 Task: Compose an email with the signature Leonardo Martinez with the subject Request for feedback on a workplace policy and the message Please let me know if there are any changes to the project schedule. from softage.3@softage.net to softage.9@softage.net with an attached audio file Audio_essay.mp3 Undo the message, redo the message and add the line (Thank you) Send the email. Finally, move the email from Sent Items to the label Purchase orders
Action: Mouse moved to (72, 114)
Screenshot: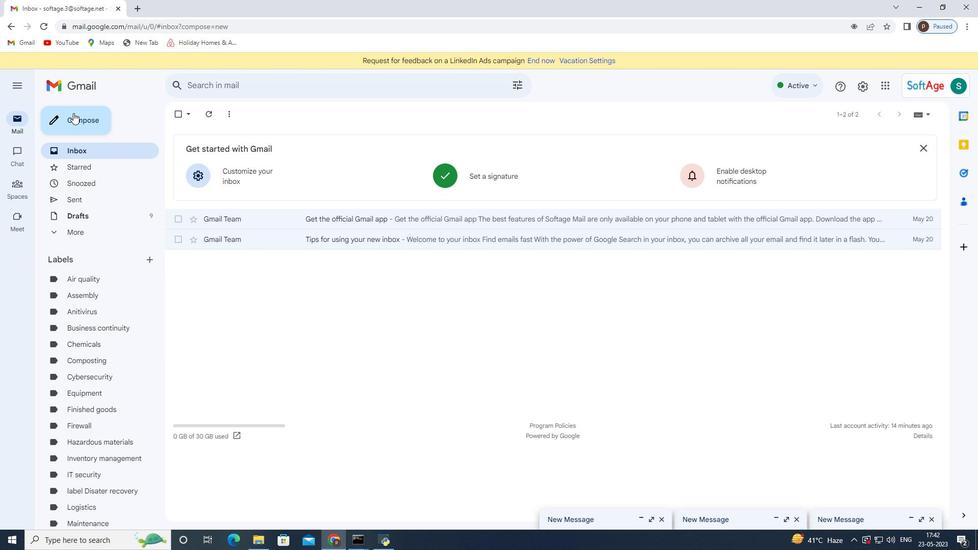 
Action: Mouse pressed left at (72, 114)
Screenshot: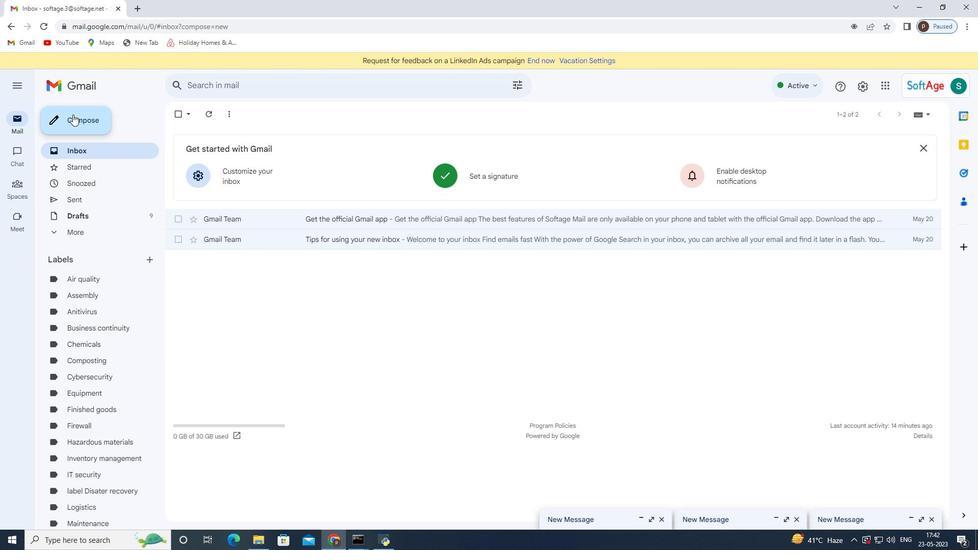 
Action: Mouse moved to (421, 514)
Screenshot: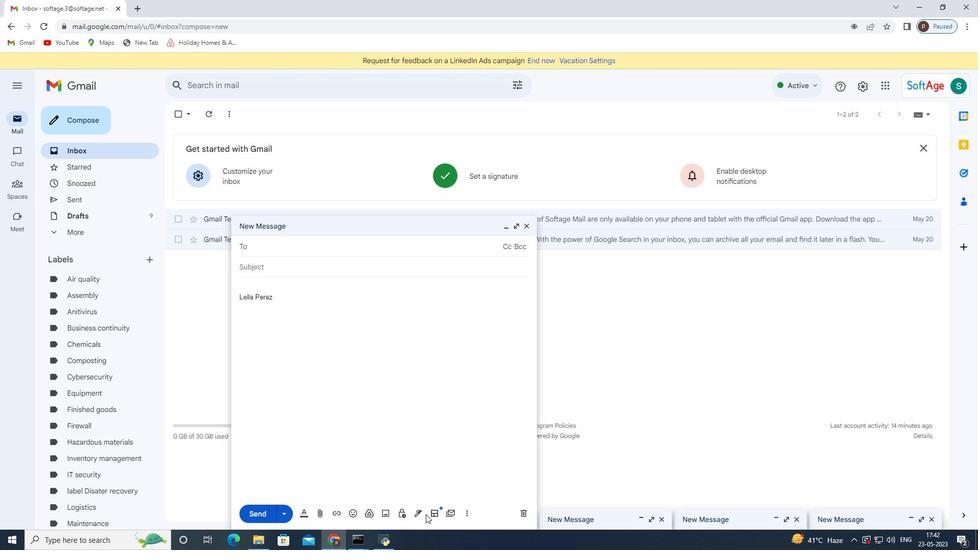 
Action: Mouse pressed left at (421, 514)
Screenshot: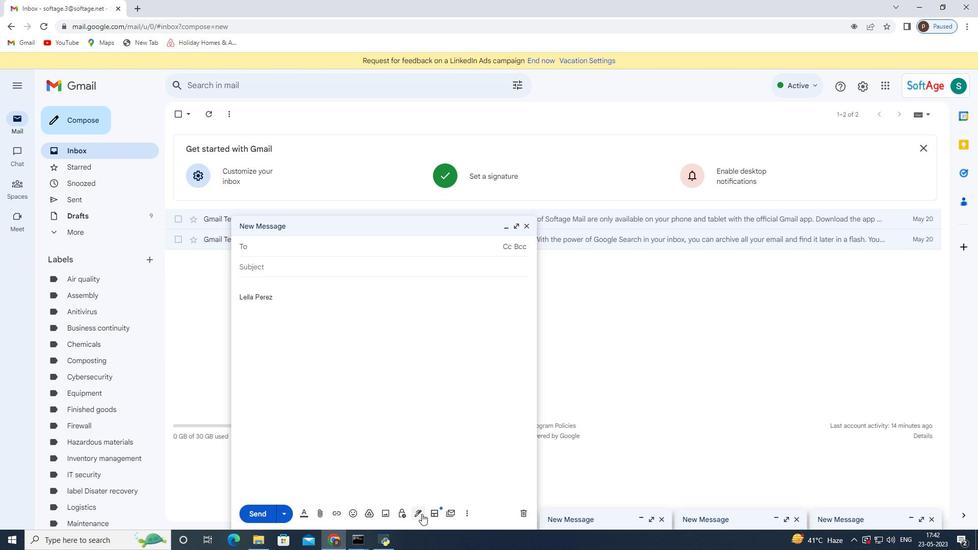 
Action: Mouse moved to (447, 458)
Screenshot: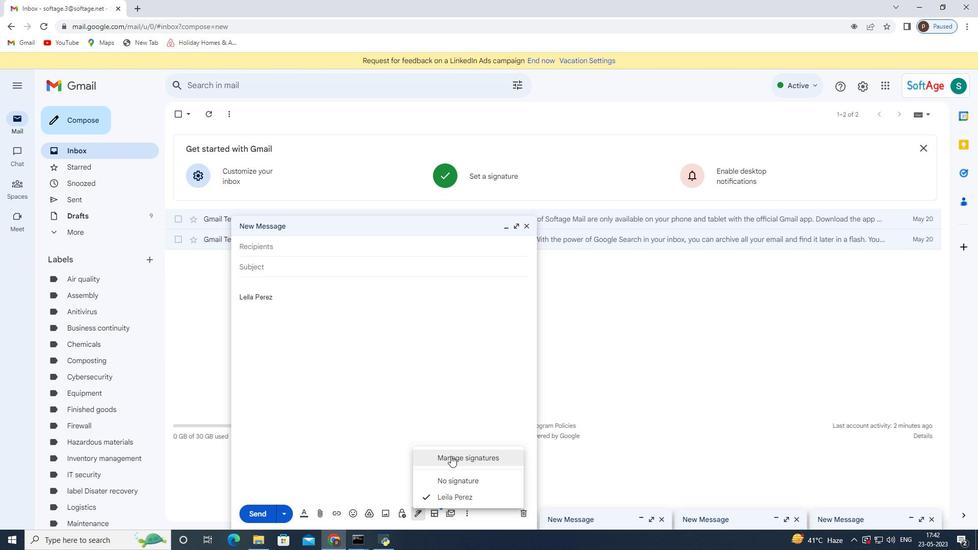 
Action: Mouse pressed left at (447, 458)
Screenshot: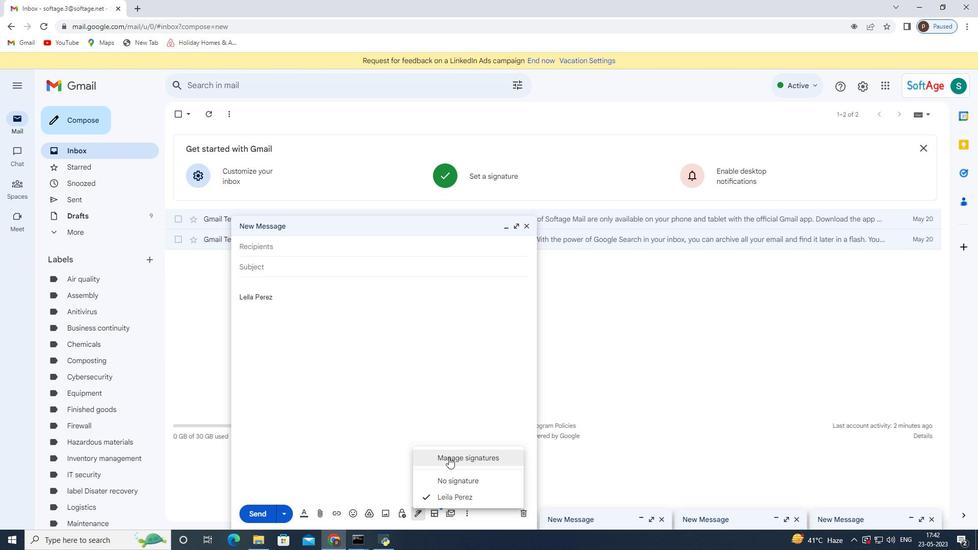 
Action: Mouse moved to (527, 227)
Screenshot: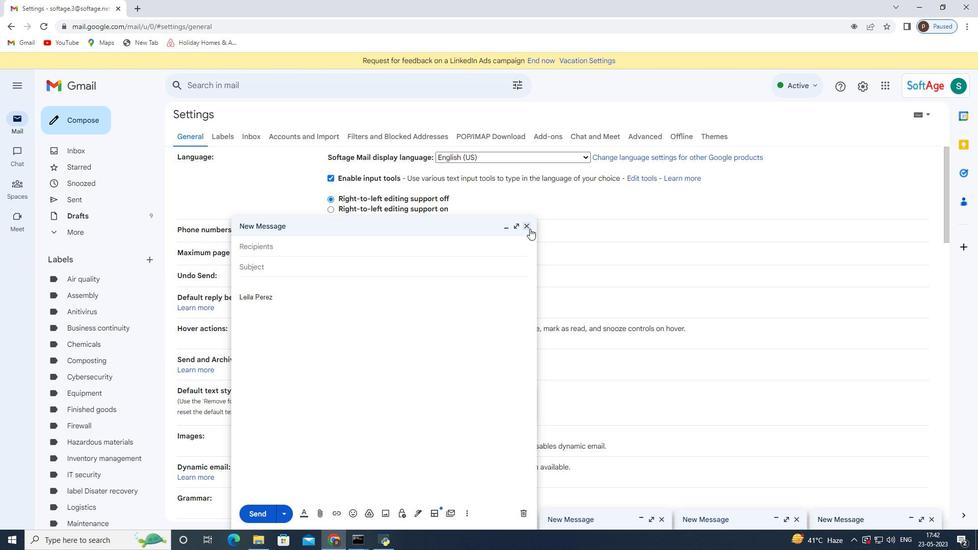 
Action: Mouse pressed left at (527, 227)
Screenshot: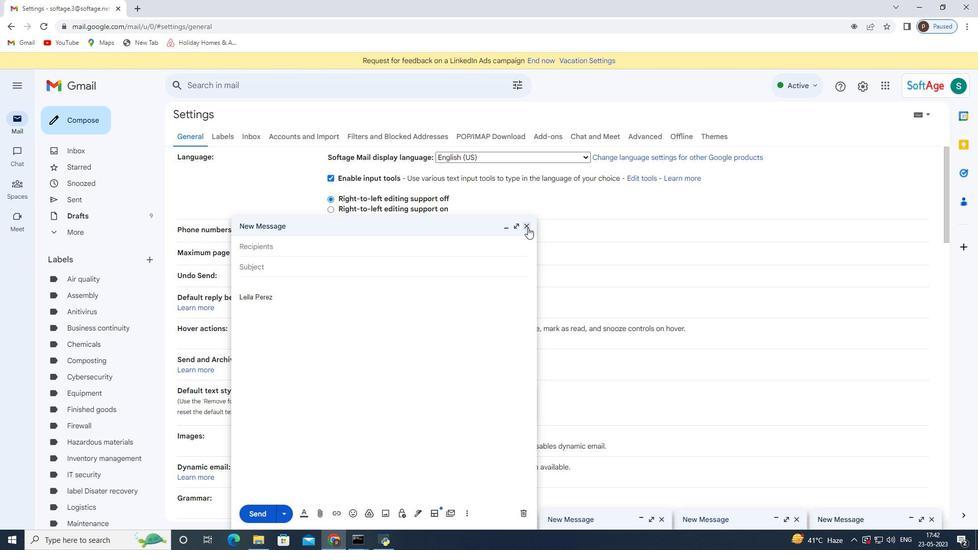 
Action: Mouse moved to (426, 299)
Screenshot: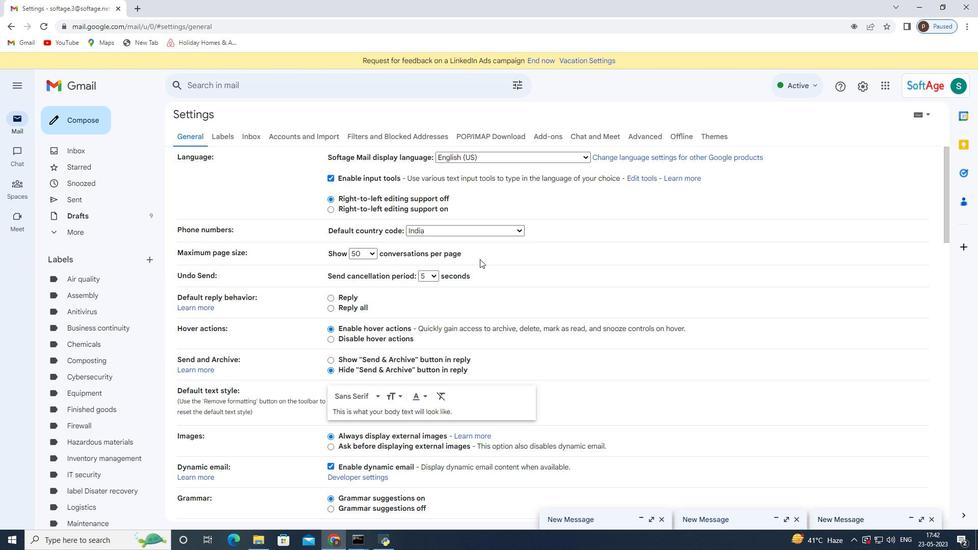 
Action: Mouse scrolled (426, 298) with delta (0, 0)
Screenshot: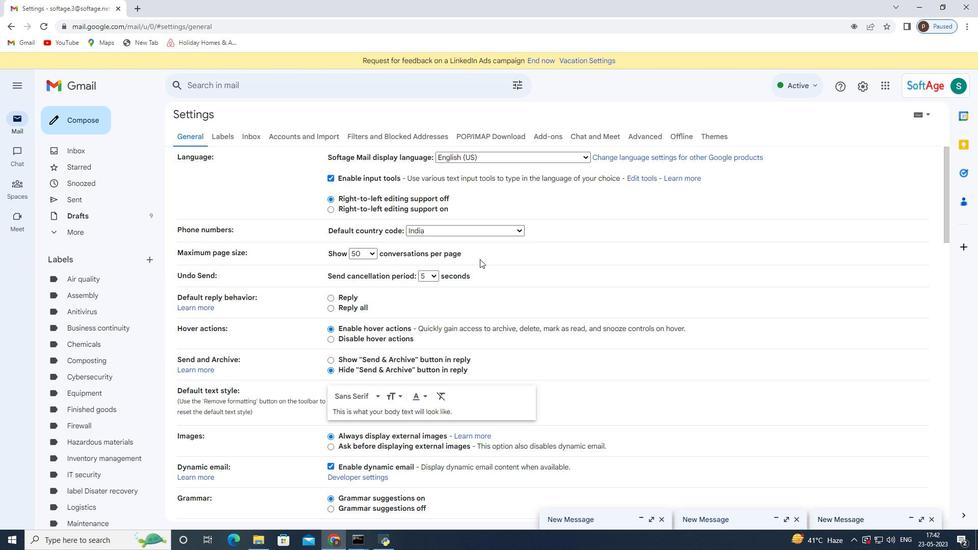 
Action: Mouse moved to (422, 304)
Screenshot: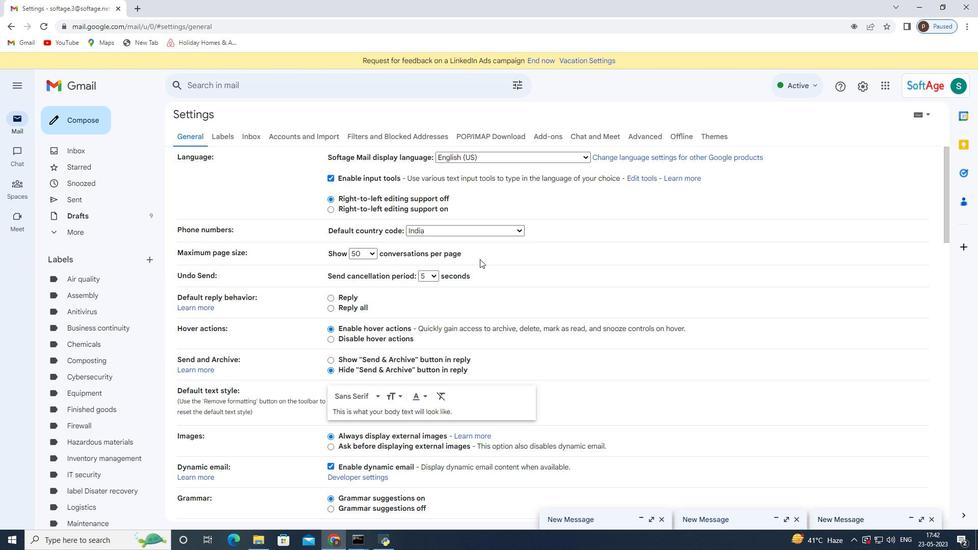 
Action: Mouse scrolled (422, 304) with delta (0, 0)
Screenshot: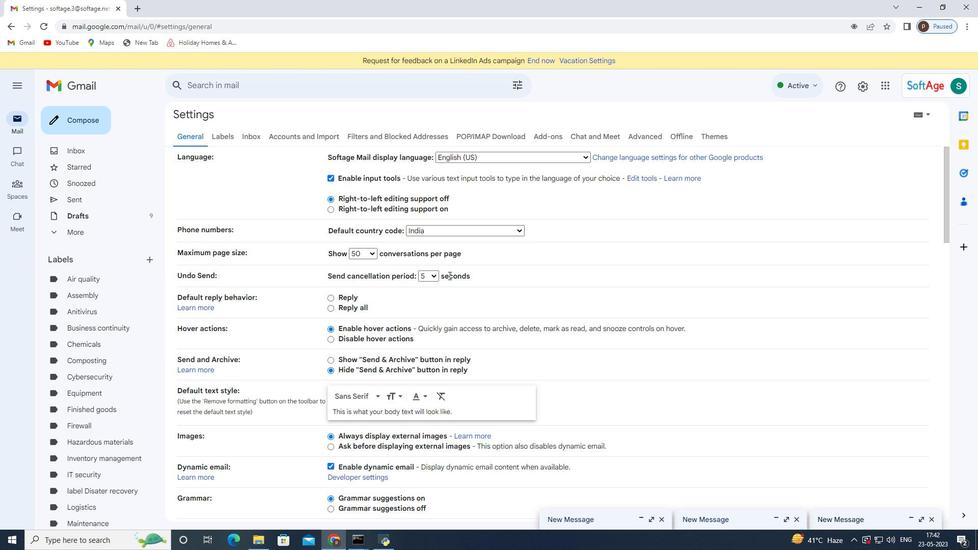 
Action: Mouse moved to (419, 309)
Screenshot: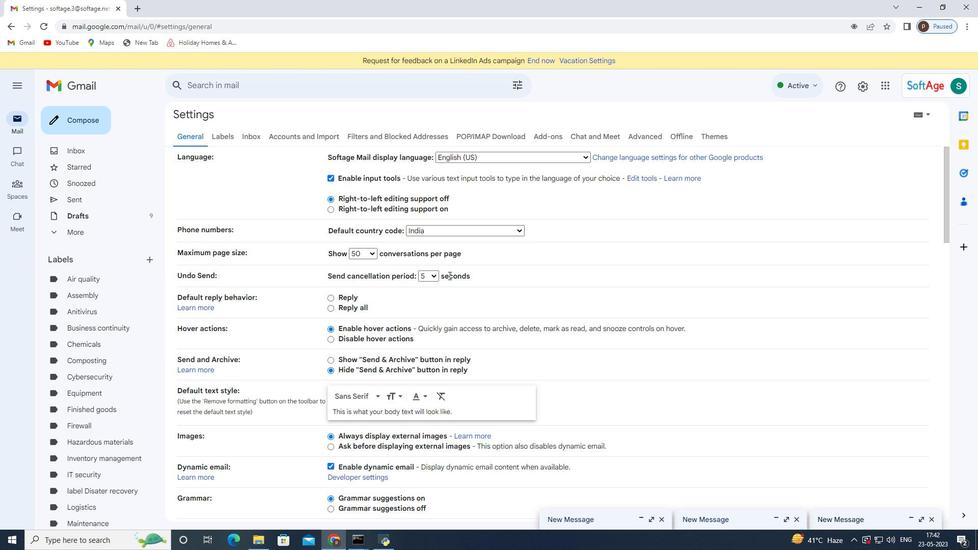 
Action: Mouse scrolled (419, 308) with delta (0, 0)
Screenshot: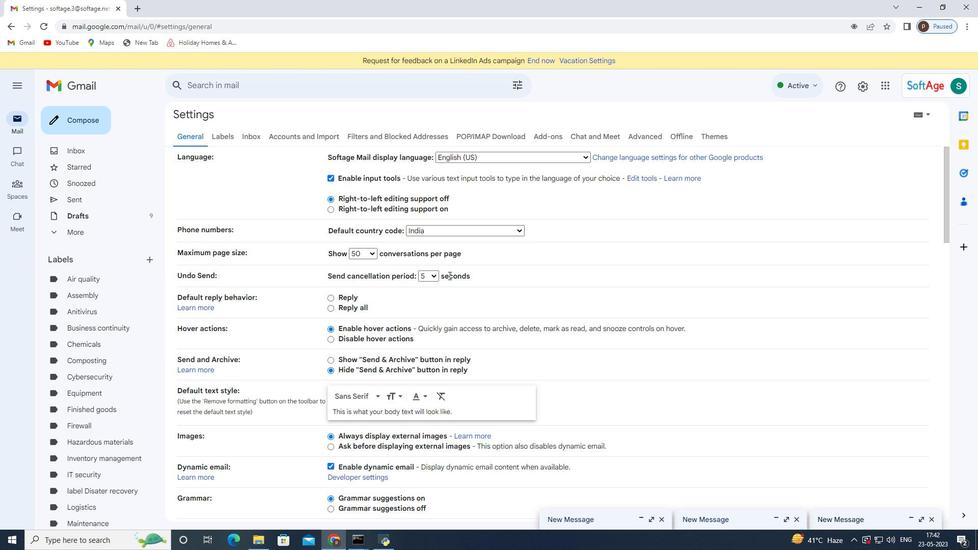 
Action: Mouse moved to (413, 313)
Screenshot: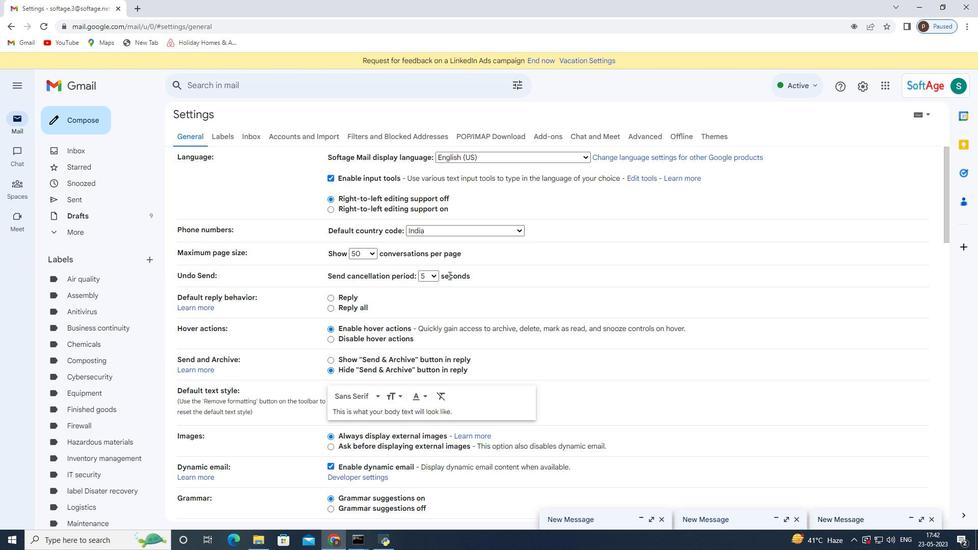 
Action: Mouse scrolled (413, 312) with delta (0, 0)
Screenshot: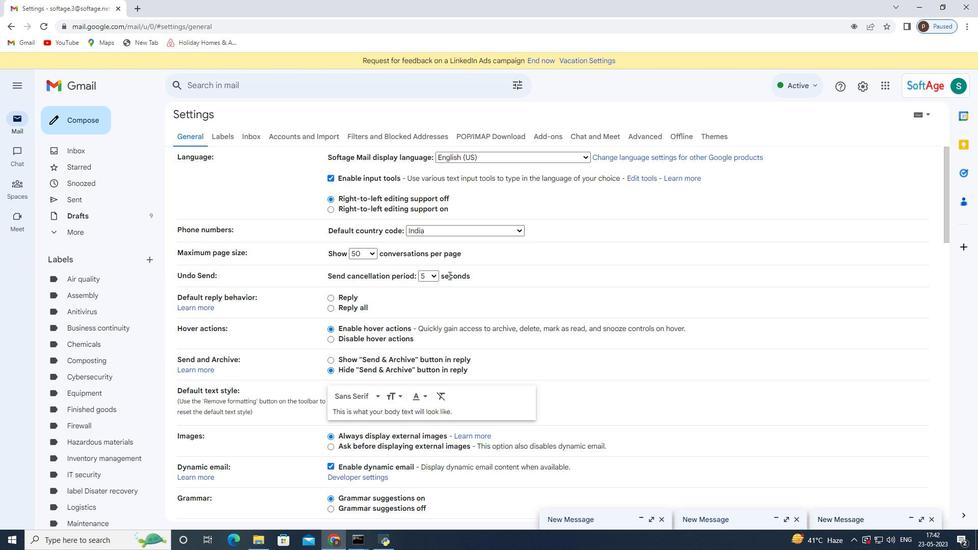 
Action: Mouse moved to (409, 317)
Screenshot: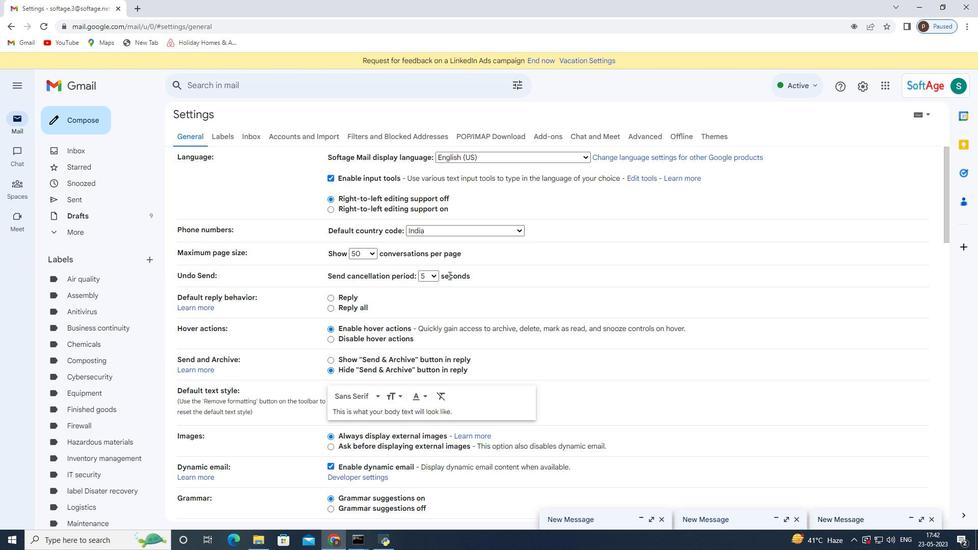 
Action: Mouse scrolled (409, 317) with delta (0, 0)
Screenshot: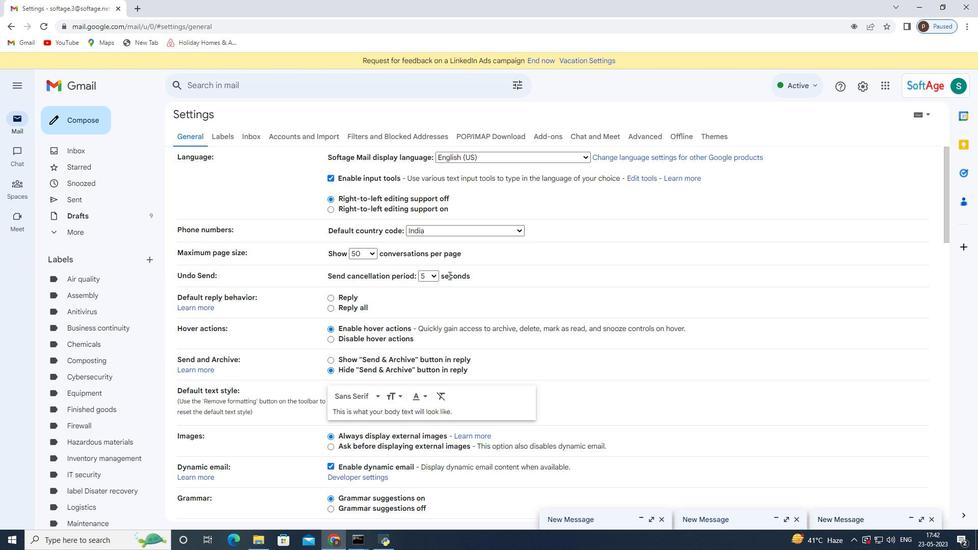 
Action: Mouse moved to (400, 331)
Screenshot: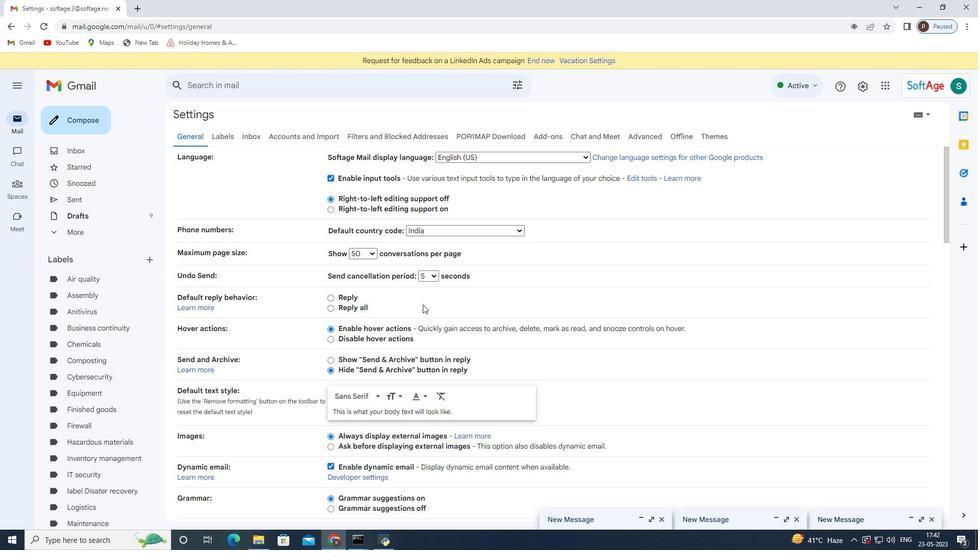 
Action: Mouse scrolled (405, 323) with delta (0, 0)
Screenshot: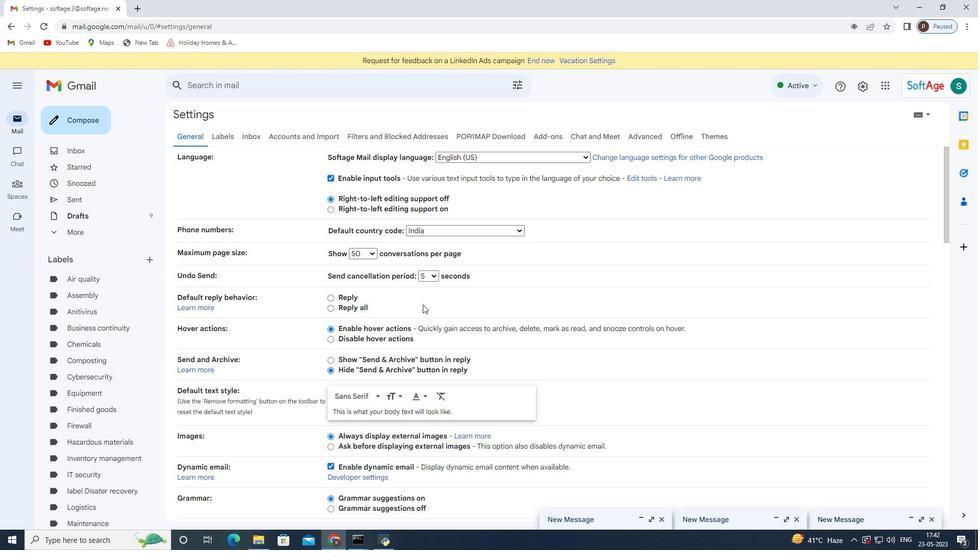 
Action: Mouse moved to (390, 342)
Screenshot: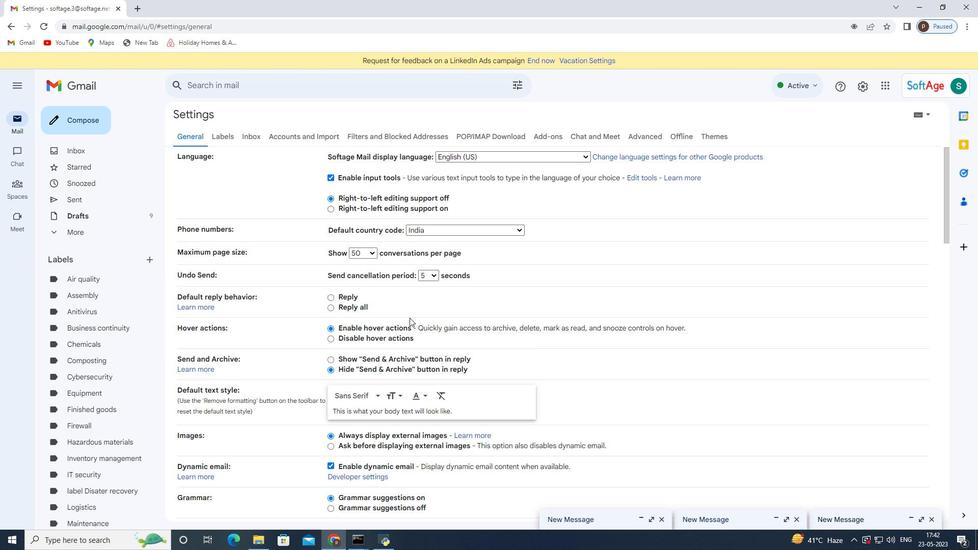 
Action: Mouse scrolled (390, 341) with delta (0, 0)
Screenshot: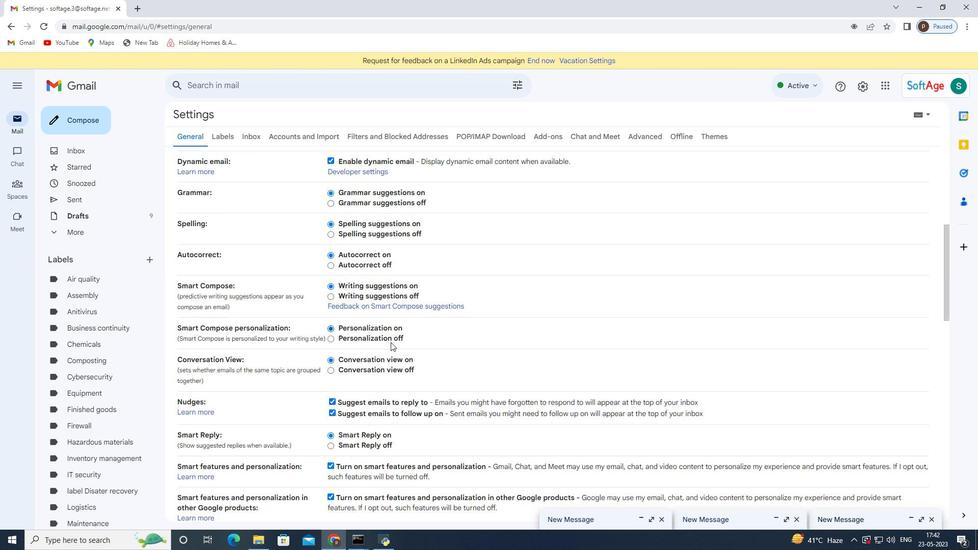 
Action: Mouse scrolled (390, 341) with delta (0, 0)
Screenshot: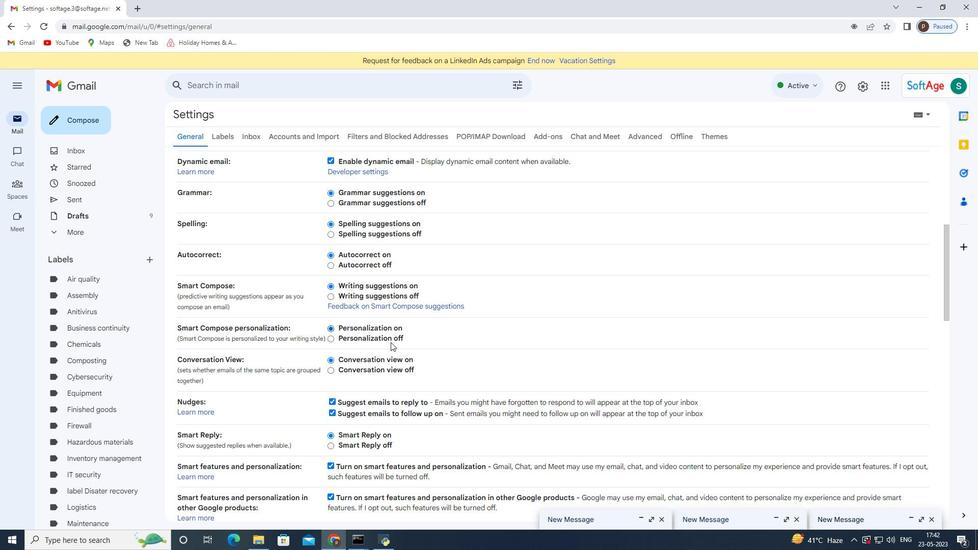 
Action: Mouse scrolled (390, 341) with delta (0, 0)
Screenshot: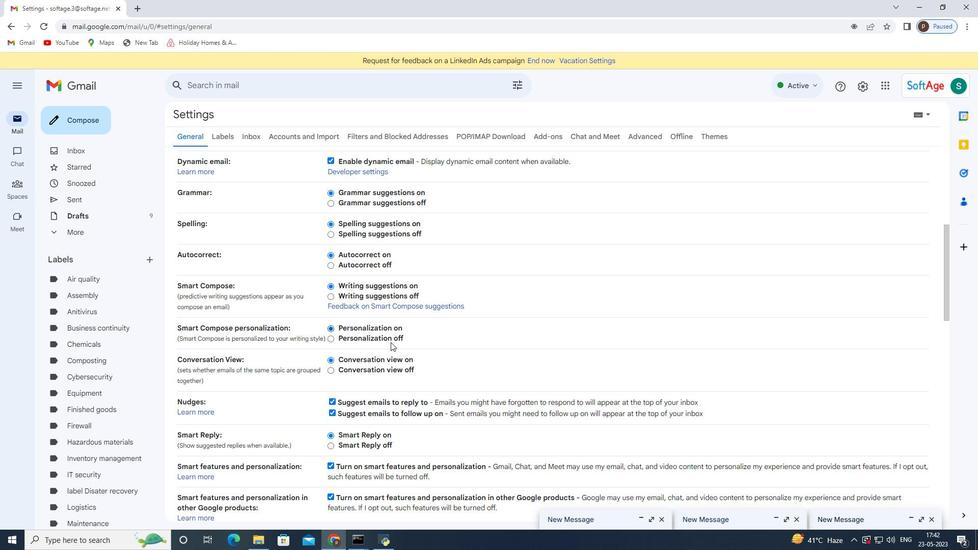 
Action: Mouse scrolled (390, 341) with delta (0, 0)
Screenshot: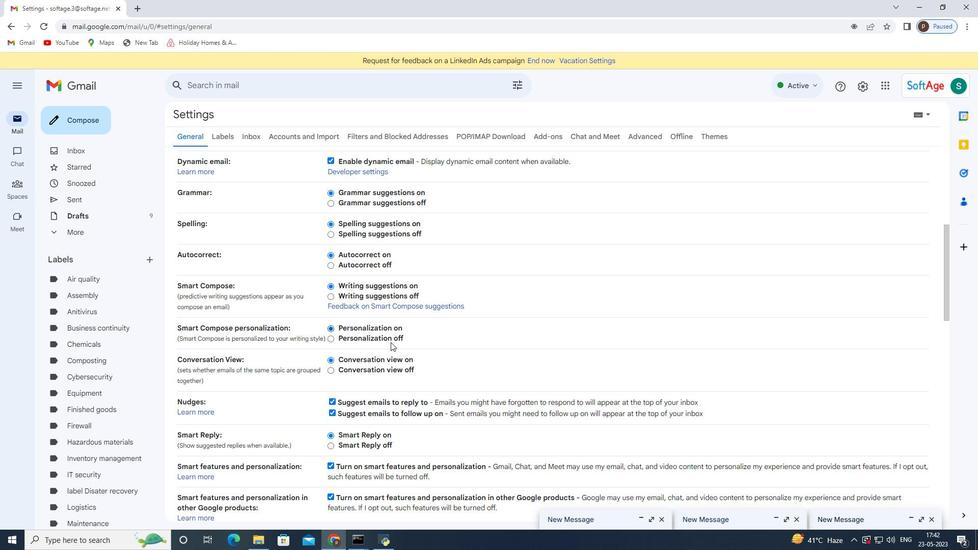 
Action: Mouse moved to (390, 342)
Screenshot: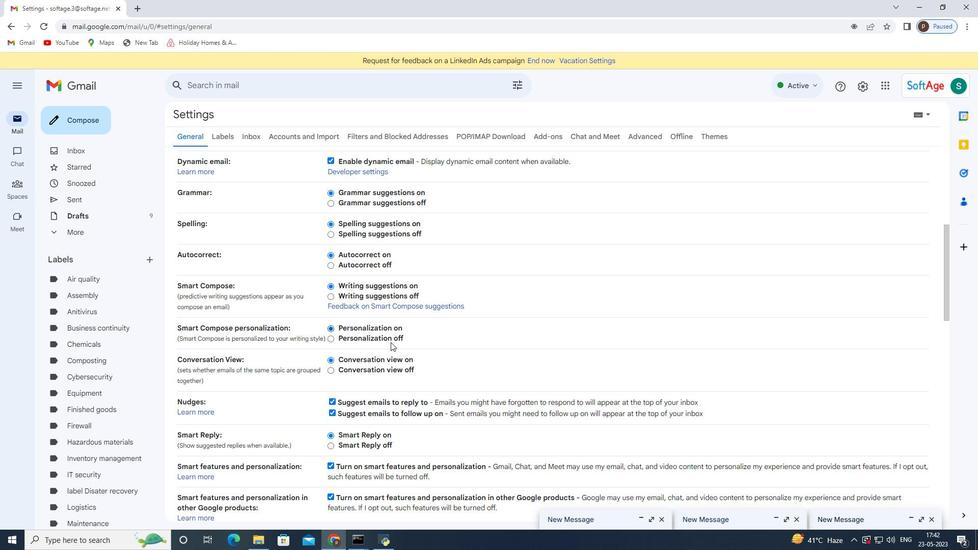
Action: Mouse scrolled (390, 341) with delta (0, 0)
Screenshot: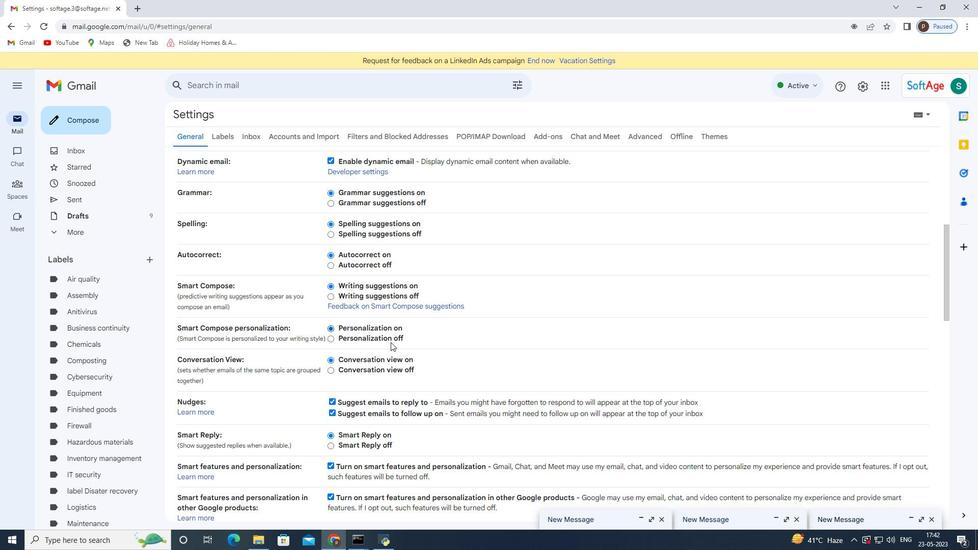 
Action: Mouse moved to (387, 345)
Screenshot: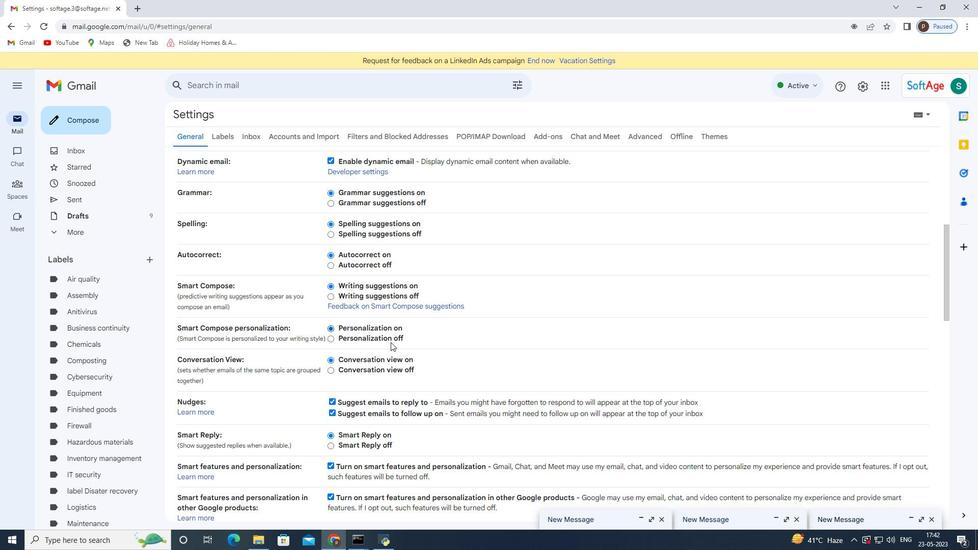 
Action: Mouse scrolled (387, 345) with delta (0, 0)
Screenshot: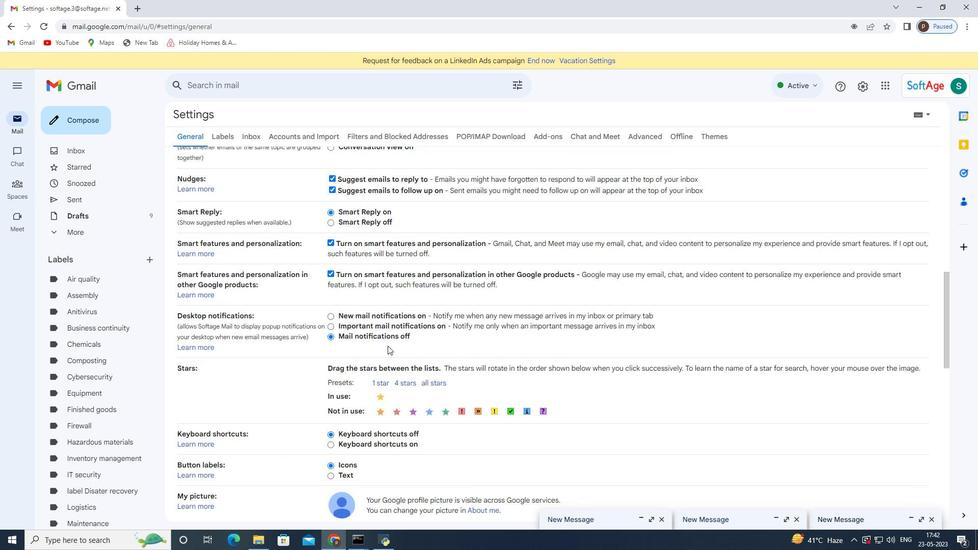 
Action: Mouse scrolled (387, 345) with delta (0, 0)
Screenshot: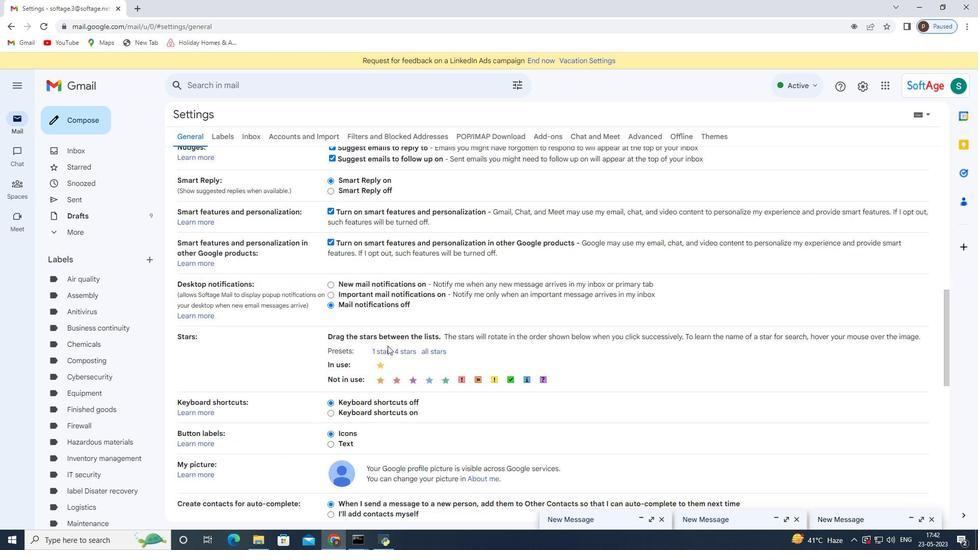 
Action: Mouse scrolled (387, 345) with delta (0, 0)
Screenshot: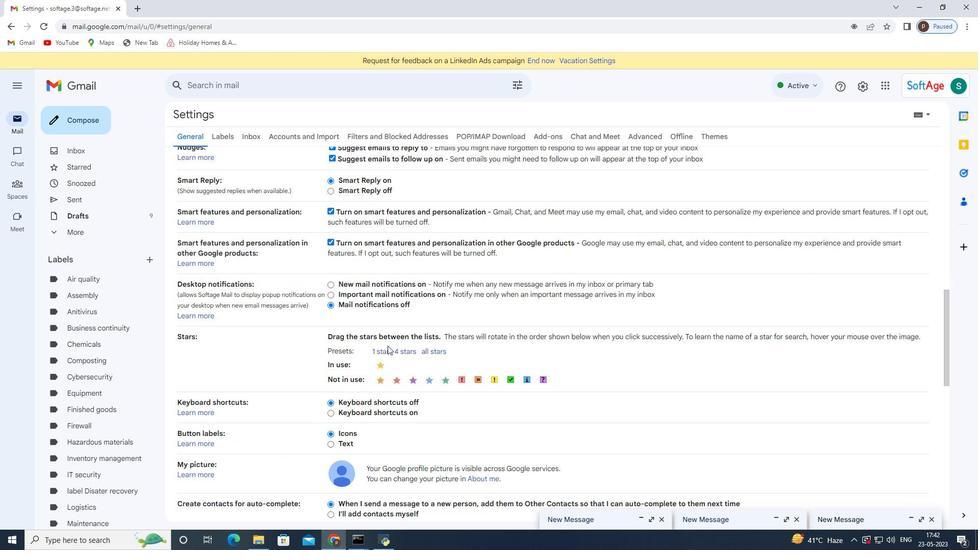 
Action: Mouse scrolled (387, 345) with delta (0, 0)
Screenshot: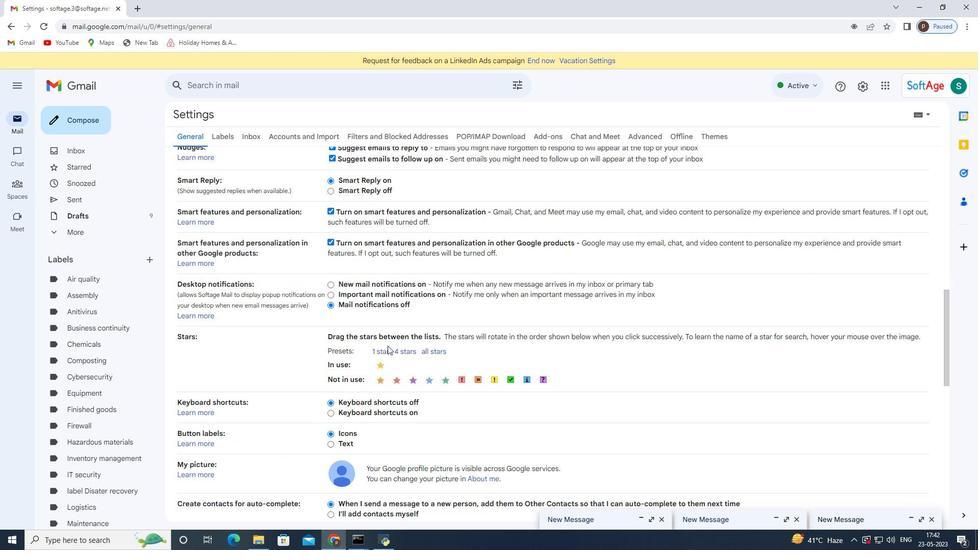 
Action: Mouse scrolled (387, 345) with delta (0, 0)
Screenshot: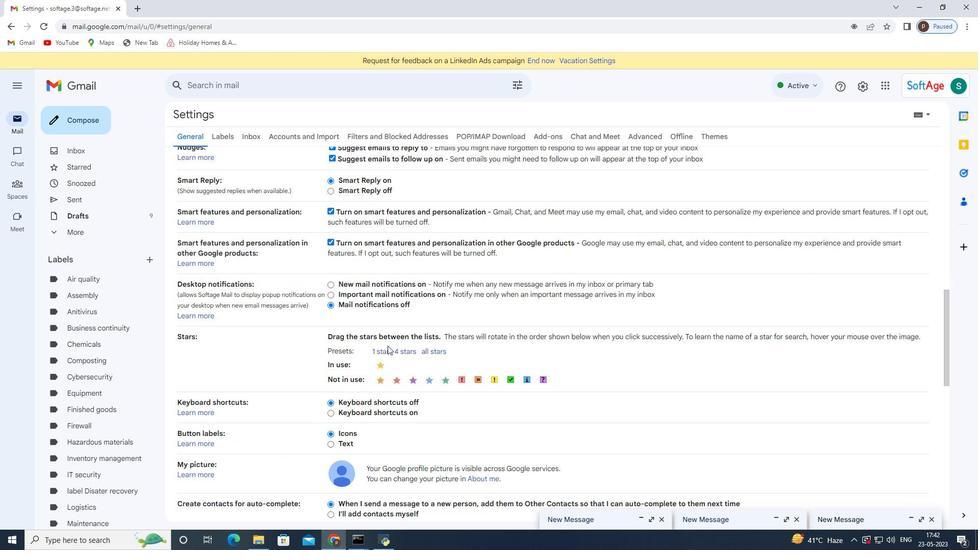 
Action: Mouse scrolled (387, 345) with delta (0, 0)
Screenshot: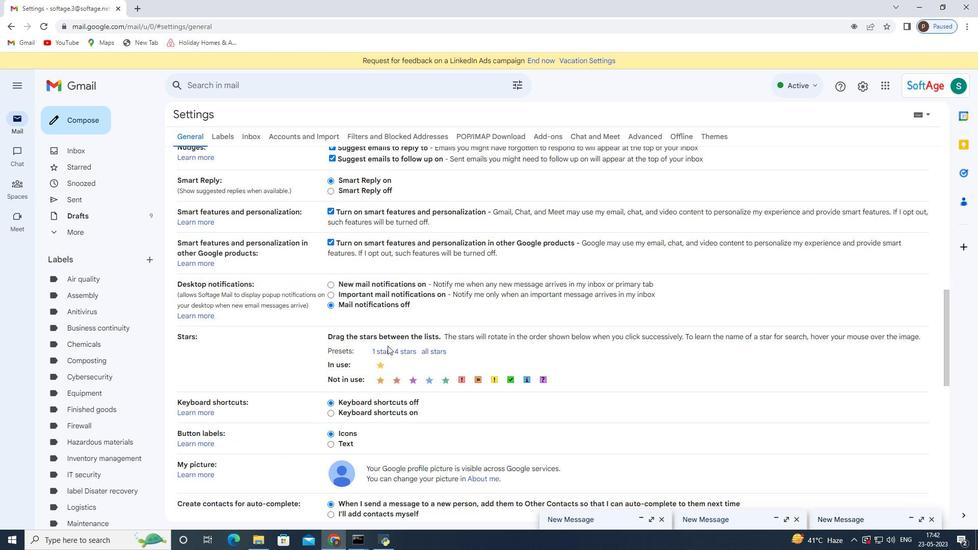 
Action: Mouse scrolled (387, 345) with delta (0, 0)
Screenshot: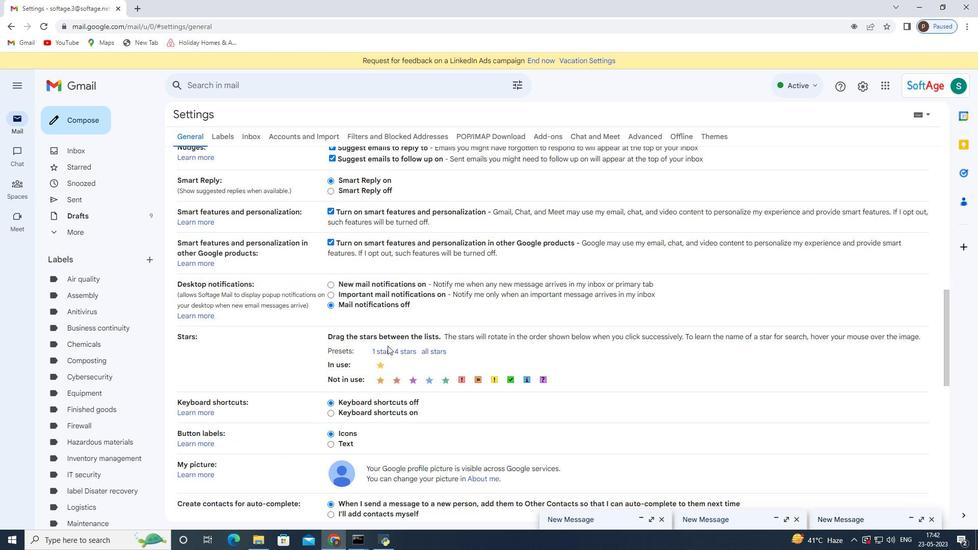 
Action: Mouse moved to (438, 189)
Screenshot: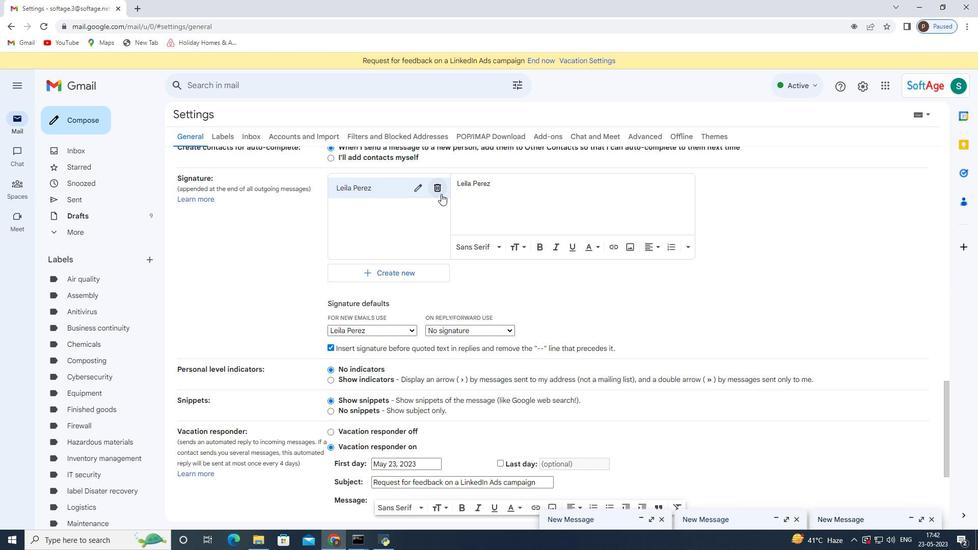 
Action: Mouse pressed left at (438, 189)
Screenshot: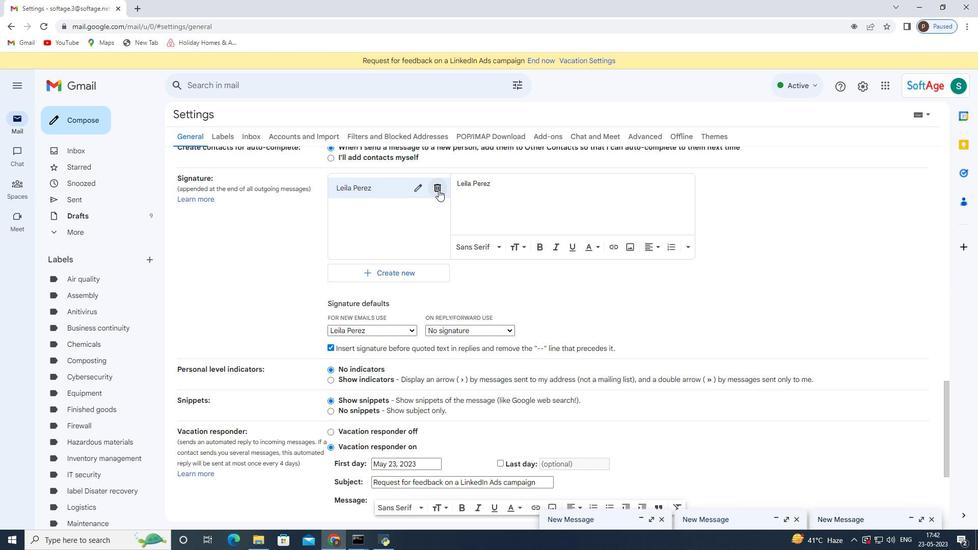 
Action: Mouse moved to (568, 311)
Screenshot: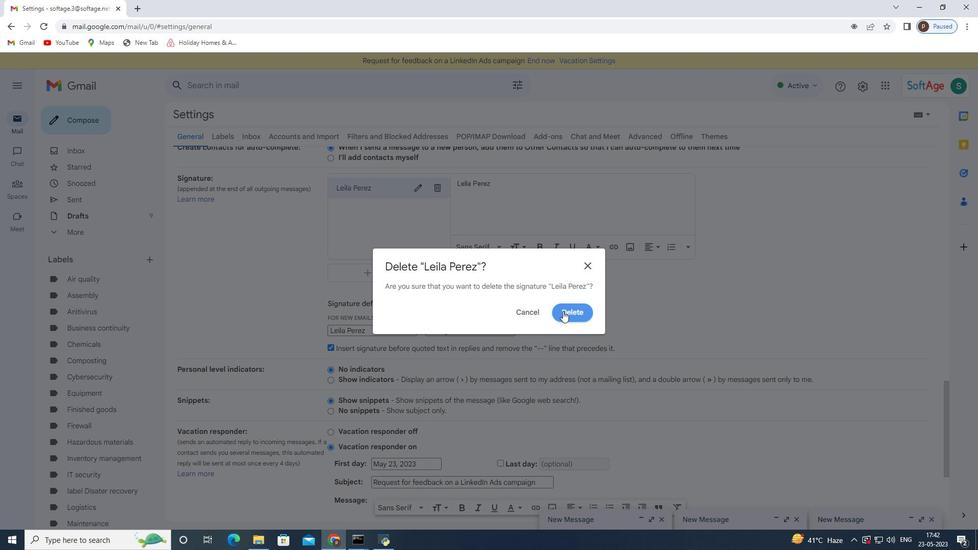 
Action: Mouse pressed left at (568, 311)
Screenshot: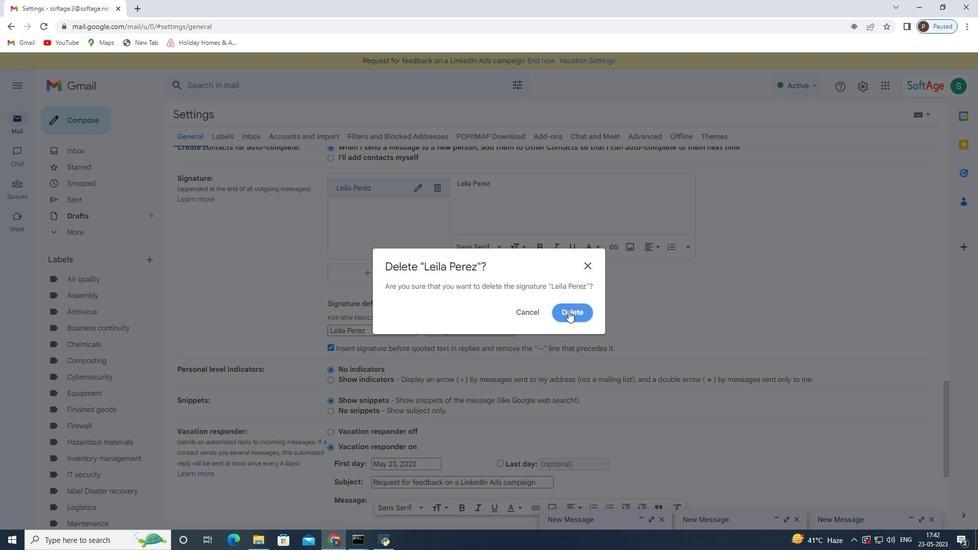 
Action: Mouse moved to (372, 204)
Screenshot: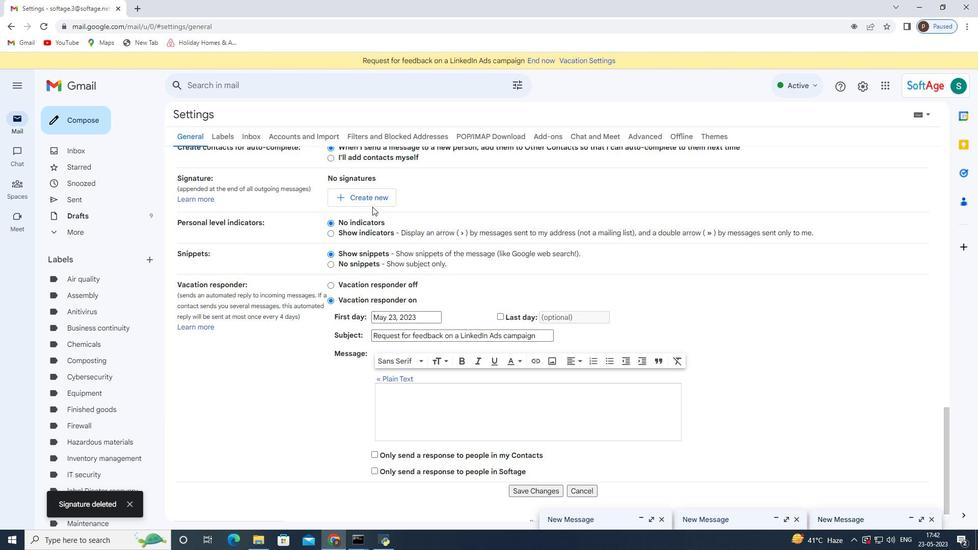 
Action: Mouse pressed left at (372, 204)
Screenshot: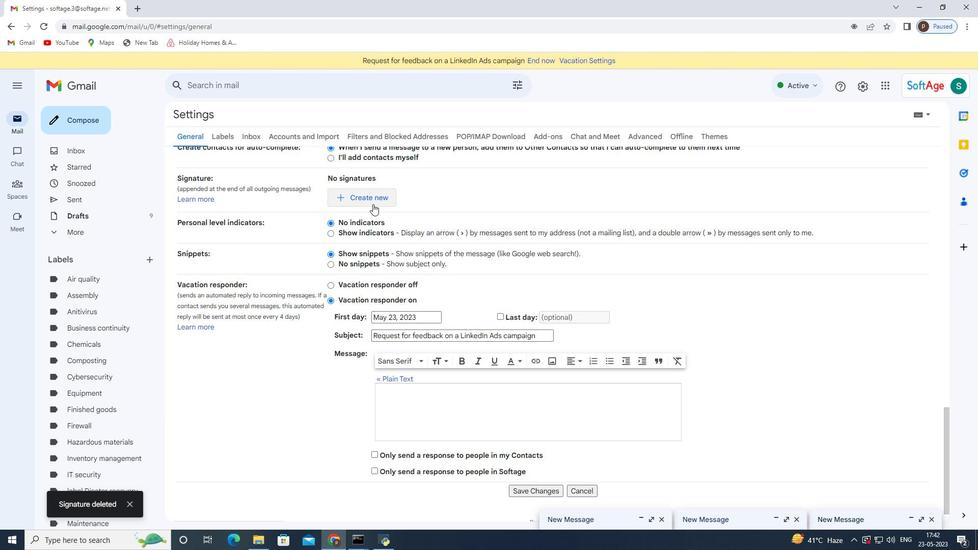 
Action: Mouse moved to (398, 283)
Screenshot: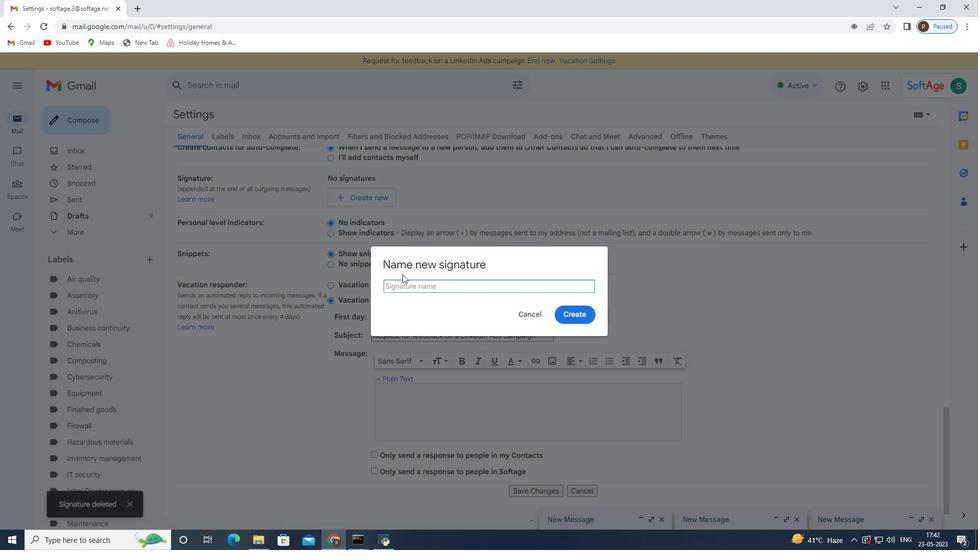 
Action: Mouse pressed left at (398, 283)
Screenshot: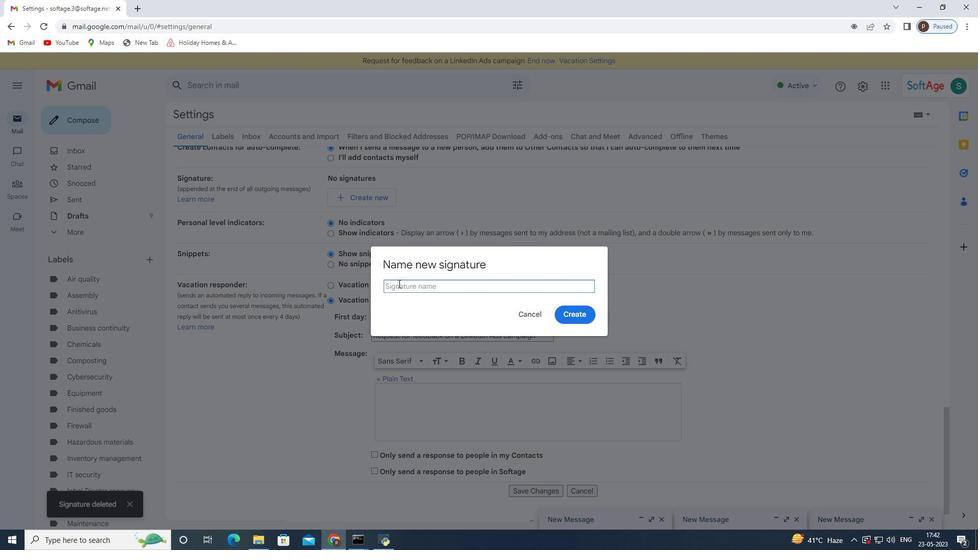 
Action: Mouse moved to (397, 285)
Screenshot: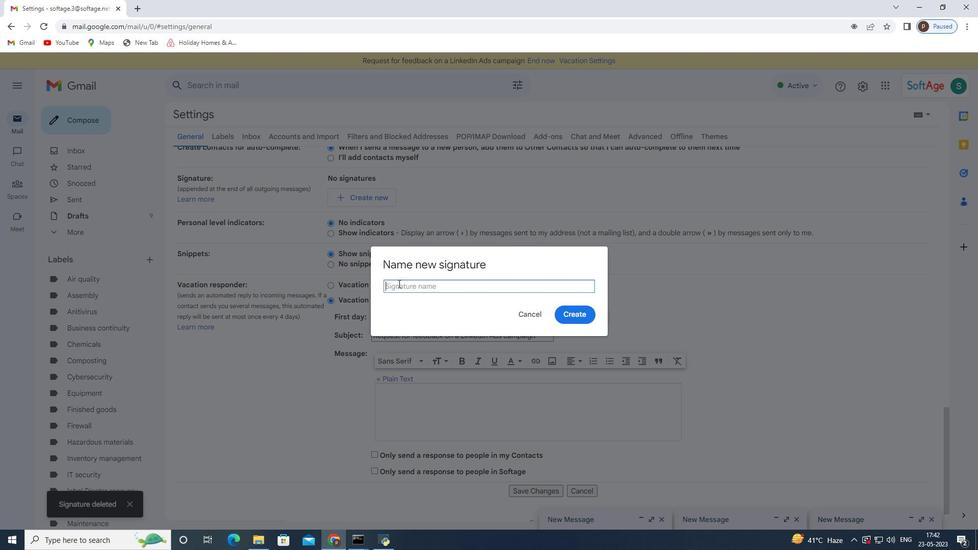 
Action: Key pressed <Key.shift>Leo
Screenshot: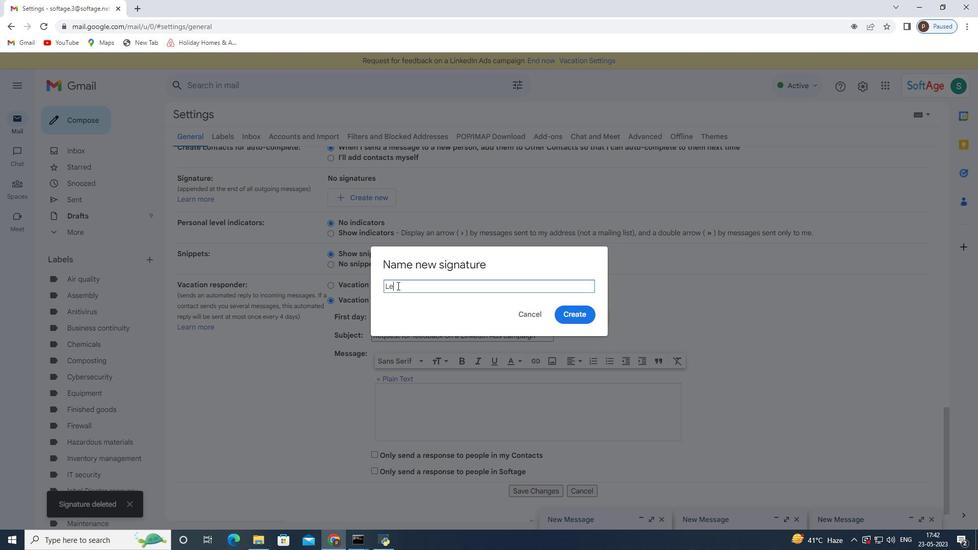 
Action: Mouse moved to (397, 285)
Screenshot: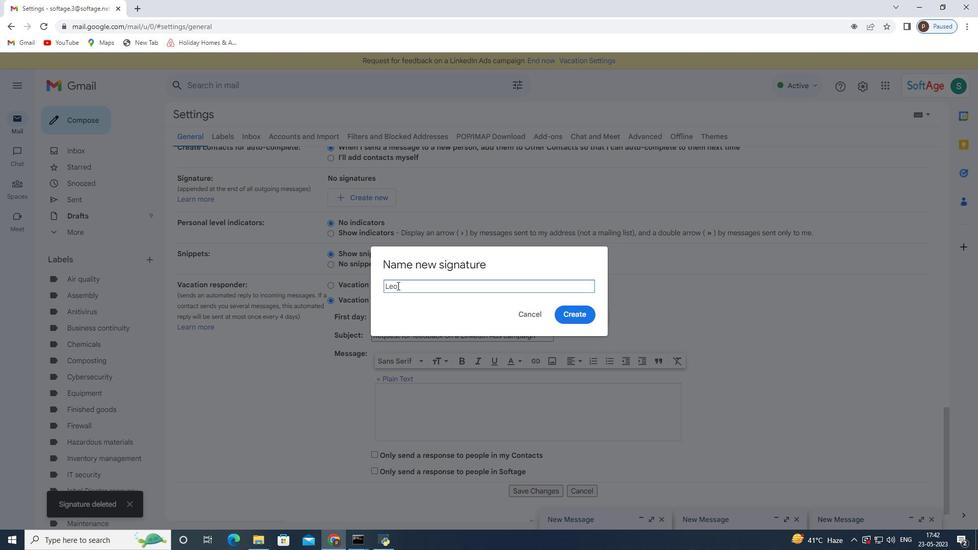 
Action: Key pressed nardo<Key.space><Key.shift>Martinez
Screenshot: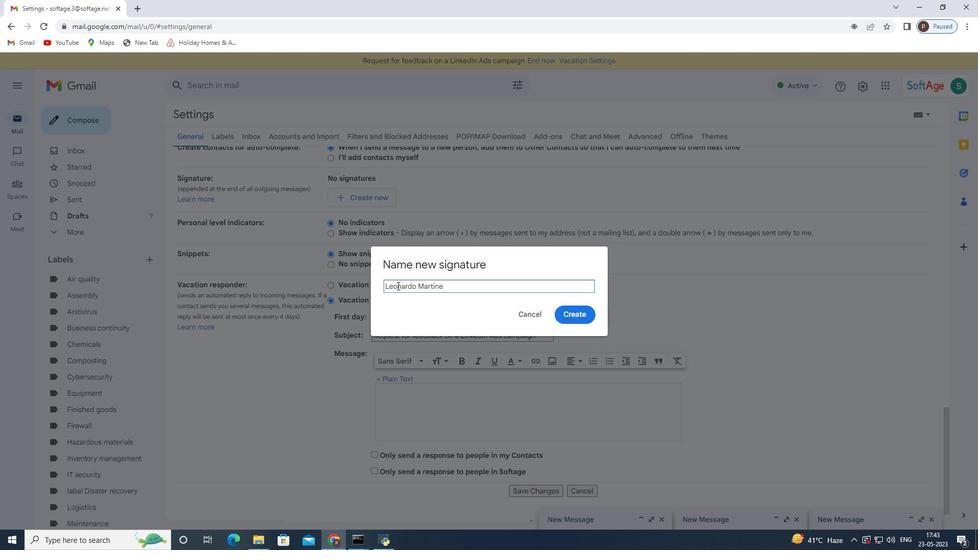 
Action: Mouse moved to (576, 314)
Screenshot: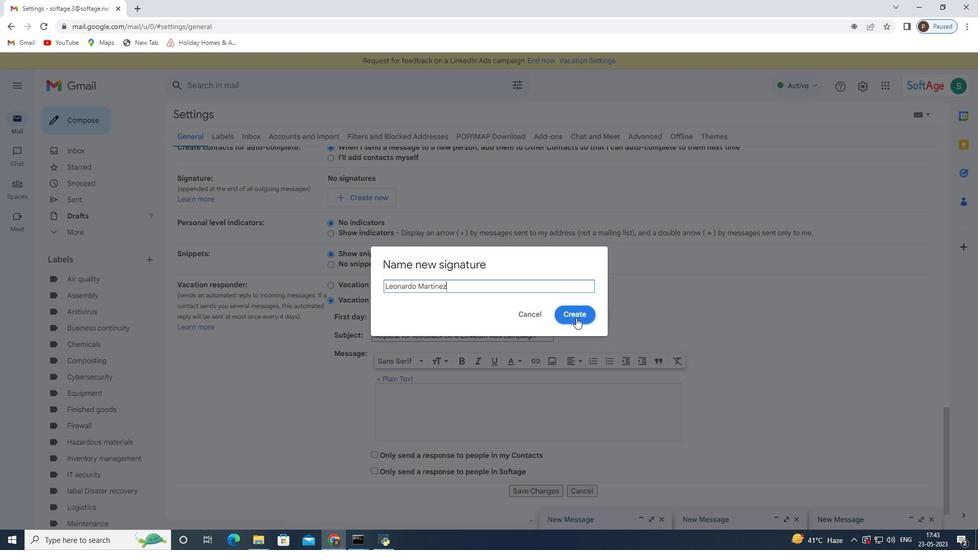 
Action: Mouse pressed left at (576, 314)
Screenshot: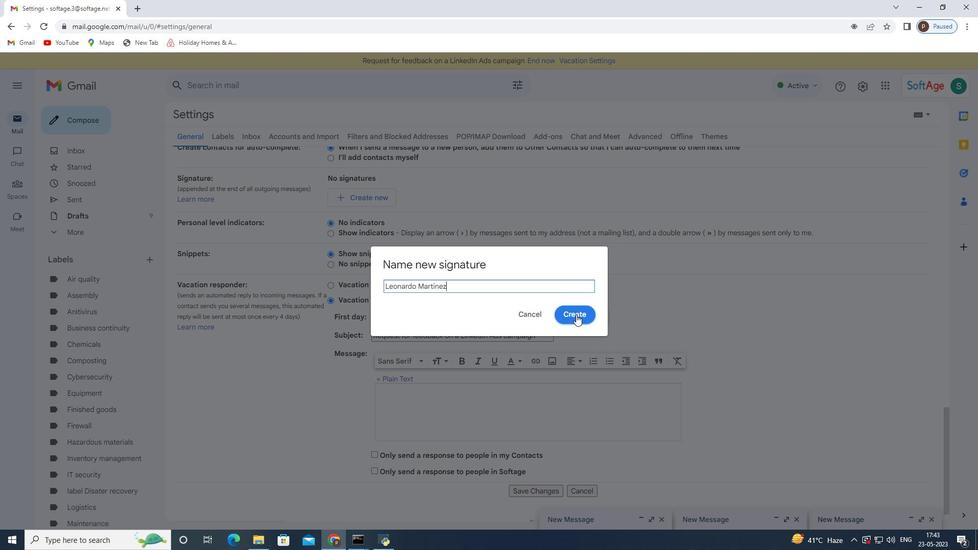 
Action: Mouse moved to (488, 183)
Screenshot: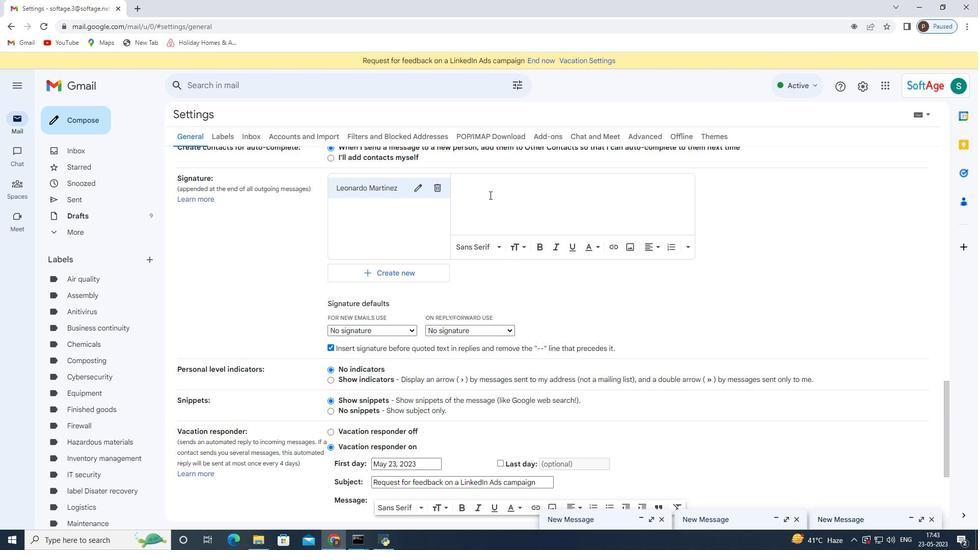 
Action: Mouse pressed left at (488, 183)
Screenshot: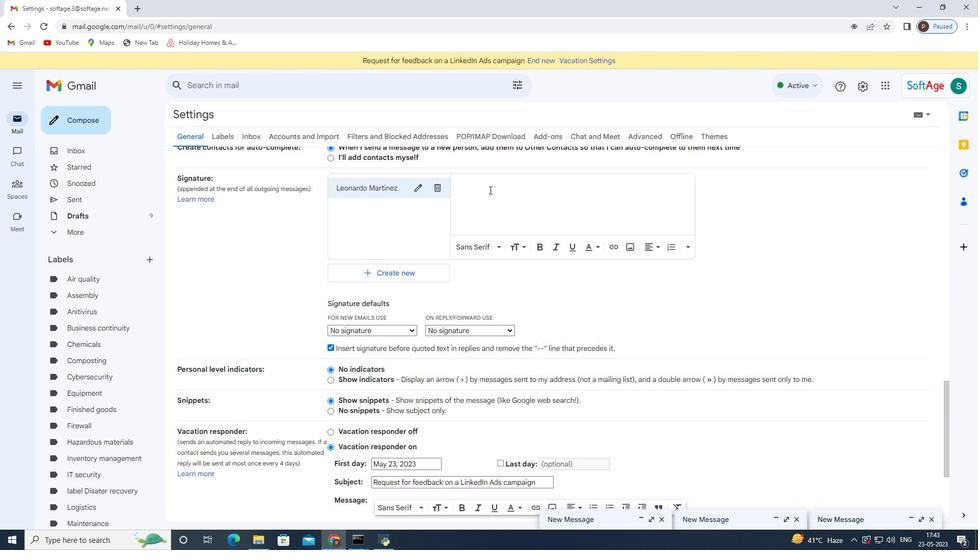 
Action: Mouse moved to (418, 128)
Screenshot: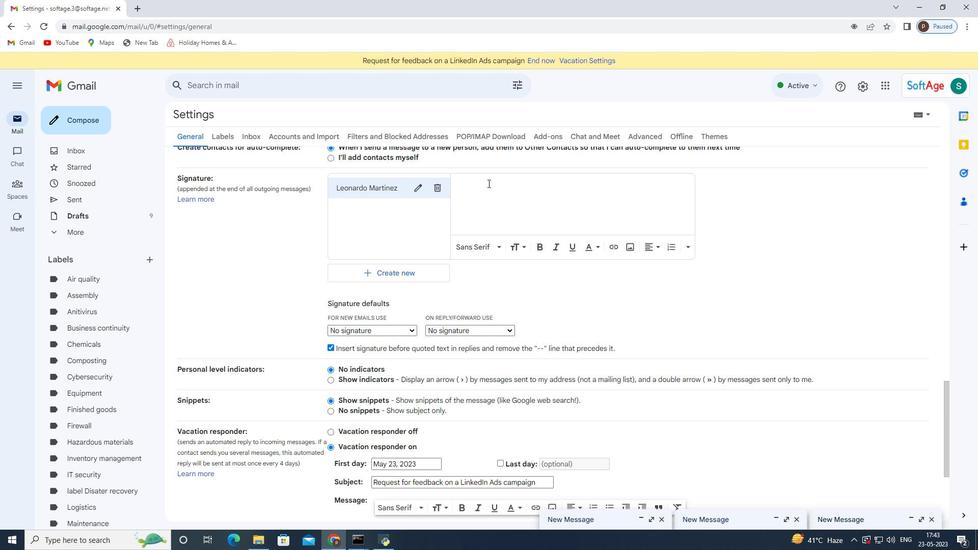 
Action: Key pressed <Key.shift>Leonardo<Key.space><Key.shift><Key.shift><Key.shift>Martinez
Screenshot: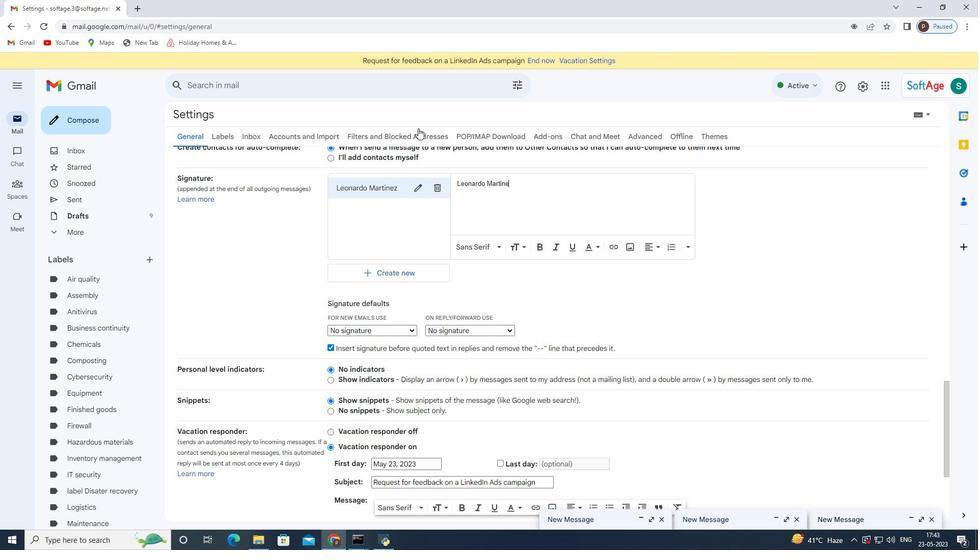 
Action: Mouse moved to (382, 334)
Screenshot: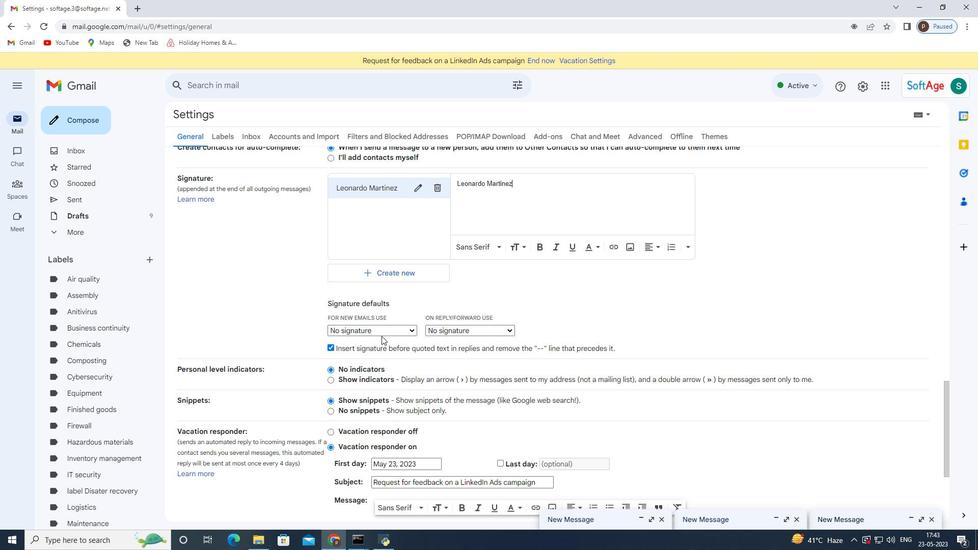 
Action: Mouse pressed left at (382, 334)
Screenshot: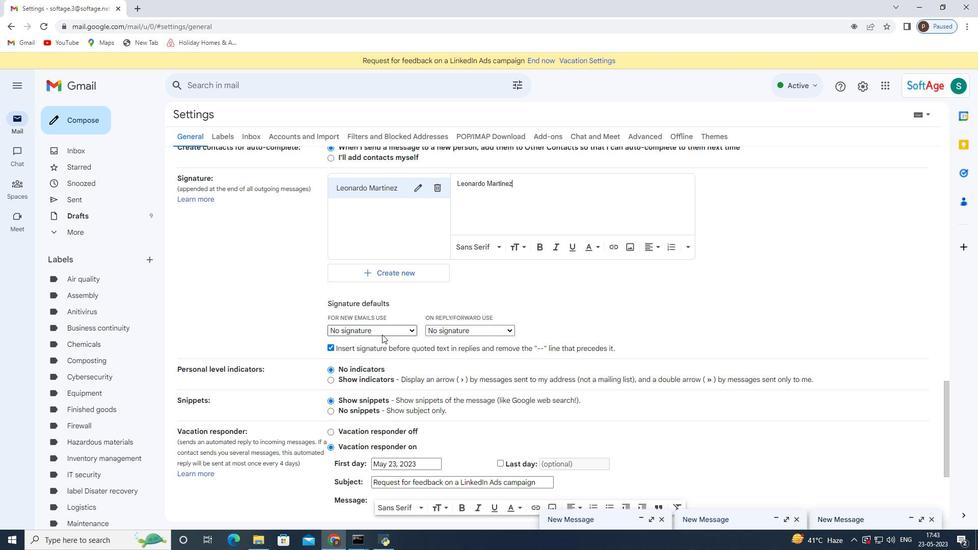 
Action: Mouse moved to (382, 352)
Screenshot: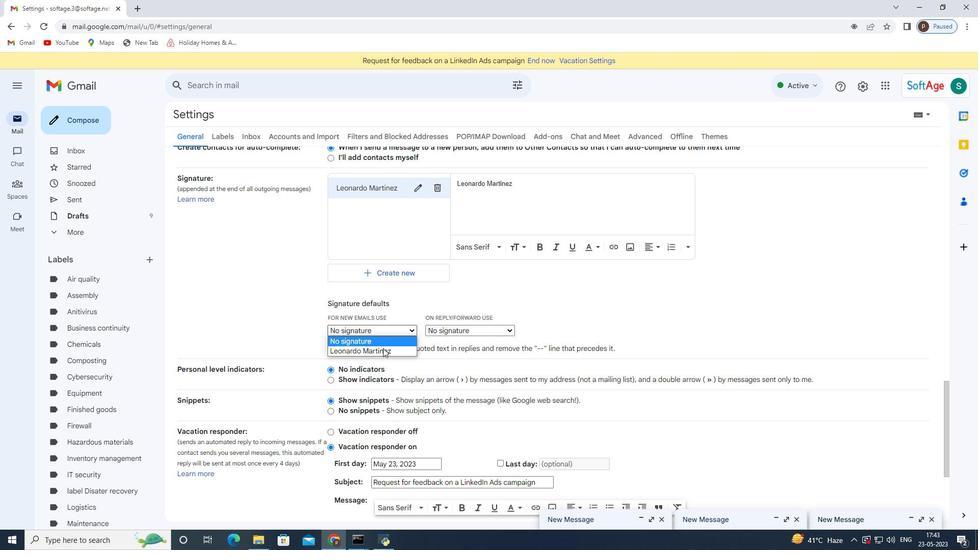 
Action: Mouse pressed left at (382, 352)
Screenshot: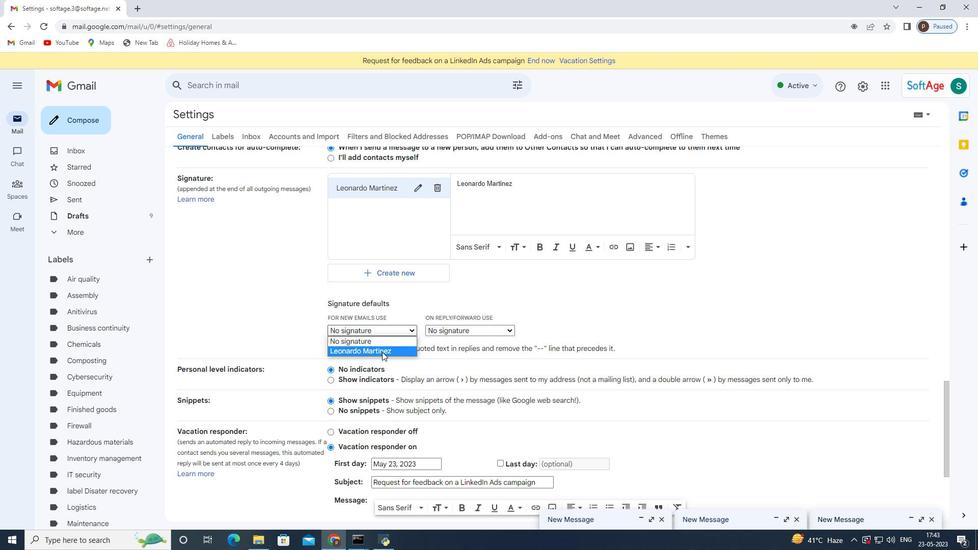
Action: Mouse scrolled (382, 351) with delta (0, 0)
Screenshot: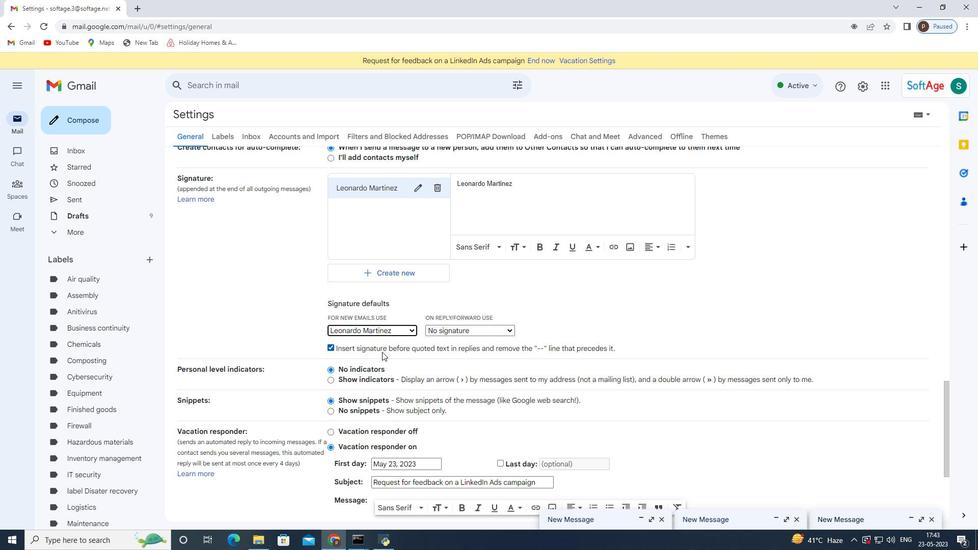 
Action: Mouse scrolled (382, 351) with delta (0, 0)
Screenshot: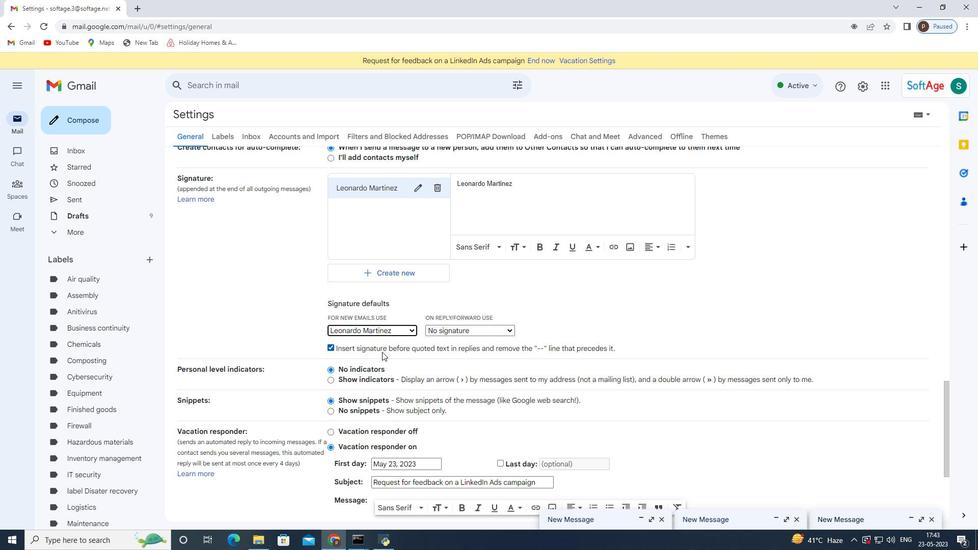 
Action: Mouse scrolled (382, 351) with delta (0, 0)
Screenshot: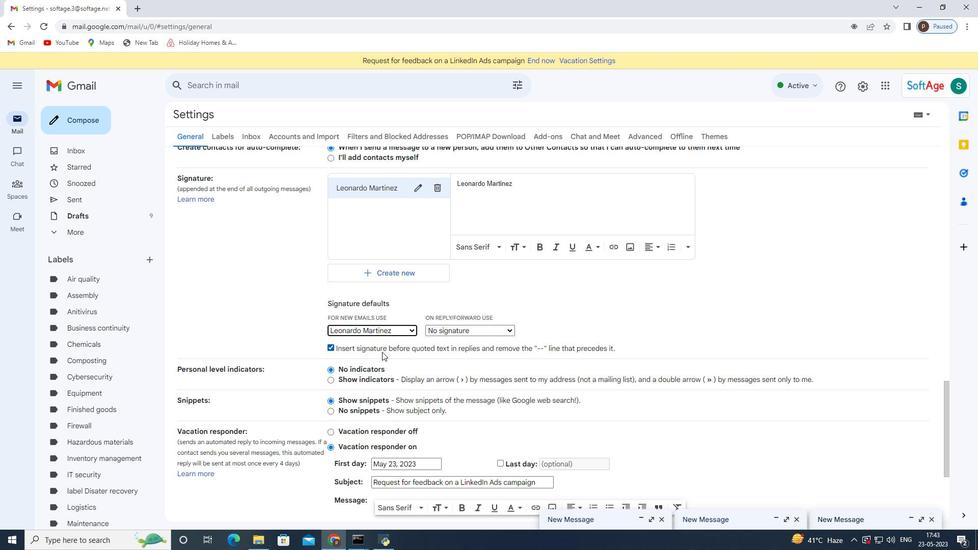 
Action: Mouse scrolled (382, 351) with delta (0, 0)
Screenshot: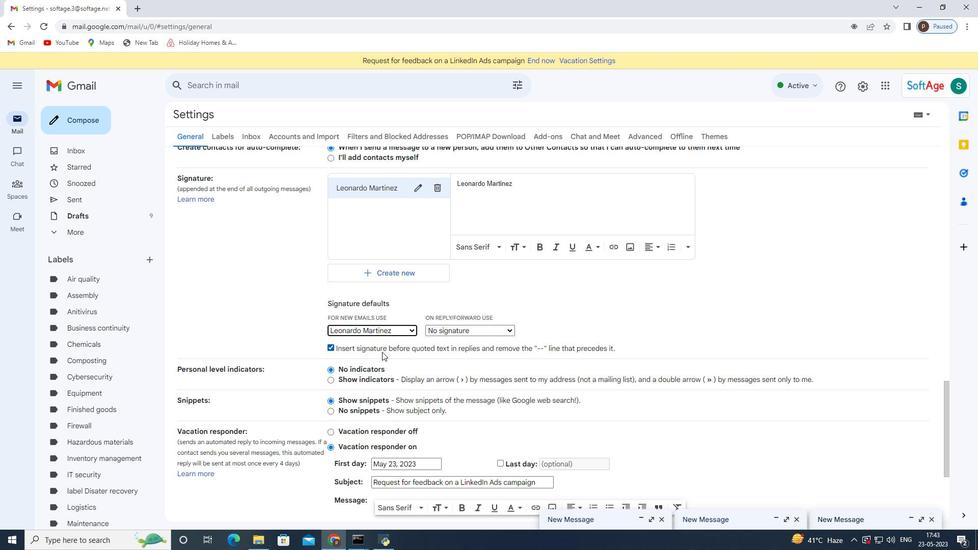 
Action: Mouse moved to (382, 353)
Screenshot: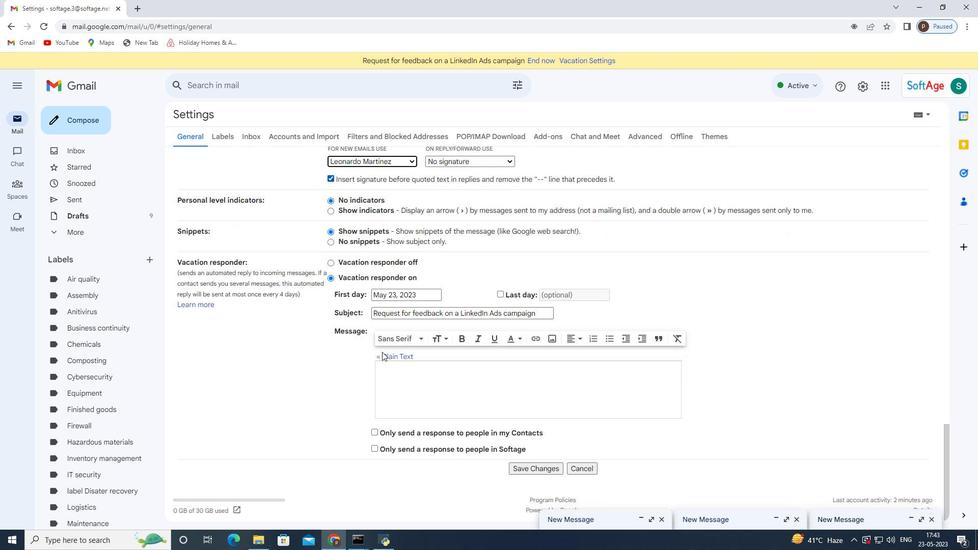 
Action: Mouse scrolled (382, 353) with delta (0, 0)
Screenshot: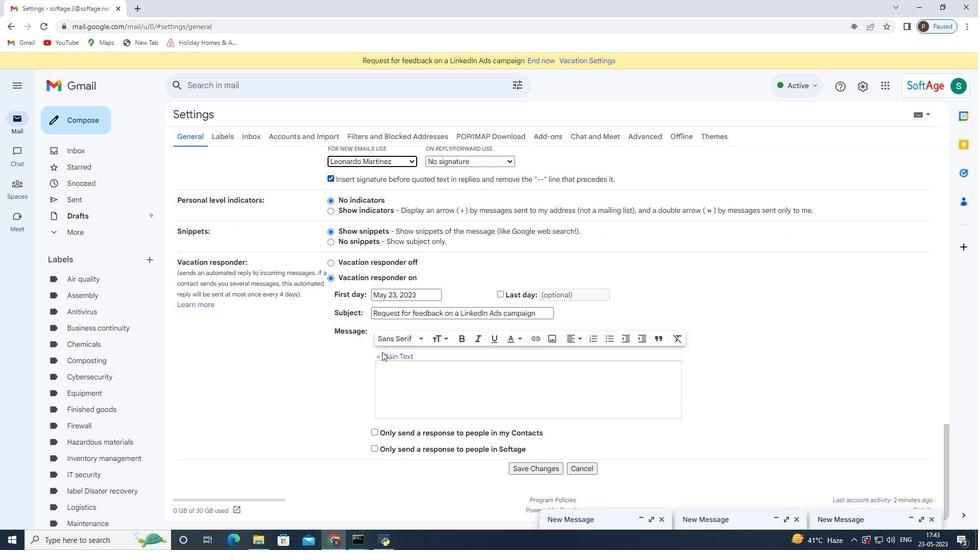 
Action: Mouse moved to (384, 365)
Screenshot: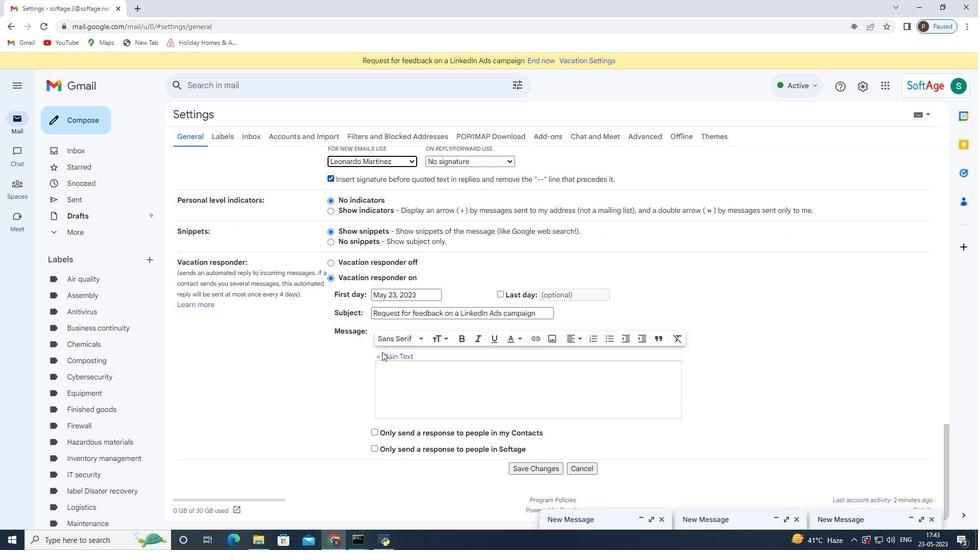 
Action: Mouse scrolled (384, 365) with delta (0, 0)
Screenshot: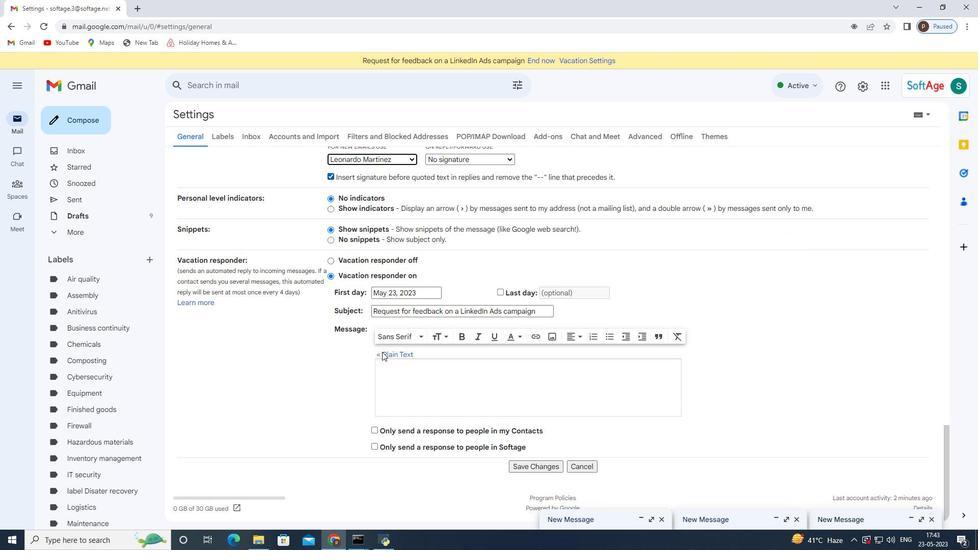 
Action: Mouse moved to (397, 378)
Screenshot: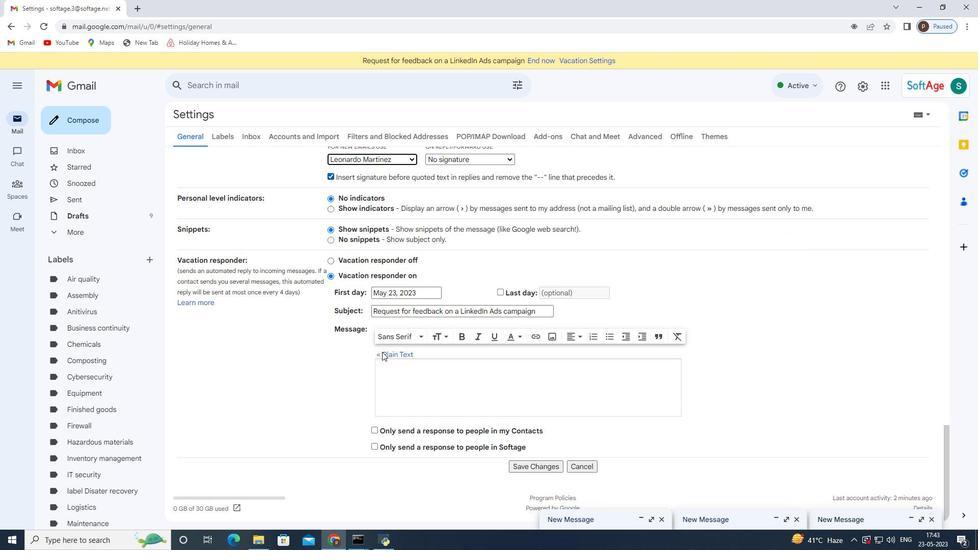 
Action: Mouse scrolled (397, 377) with delta (0, 0)
Screenshot: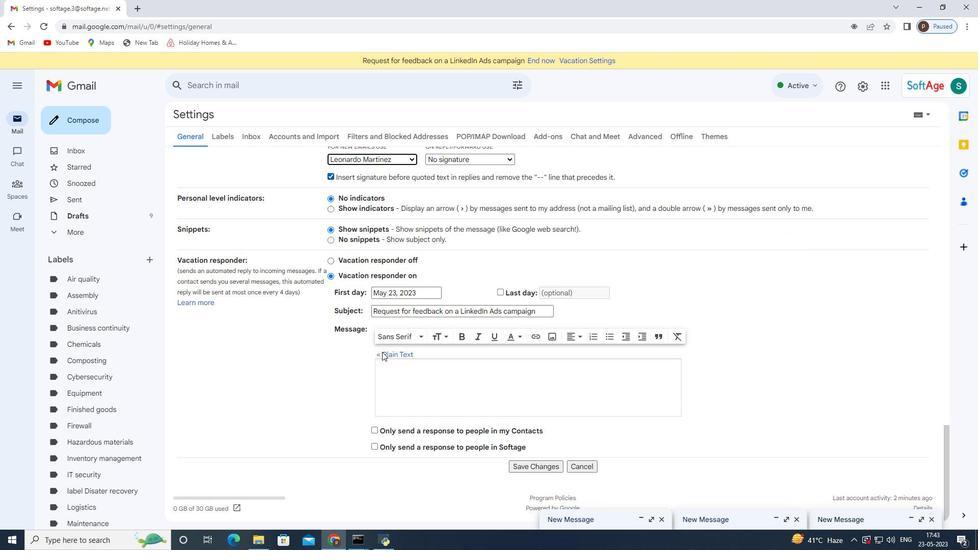 
Action: Mouse moved to (547, 465)
Screenshot: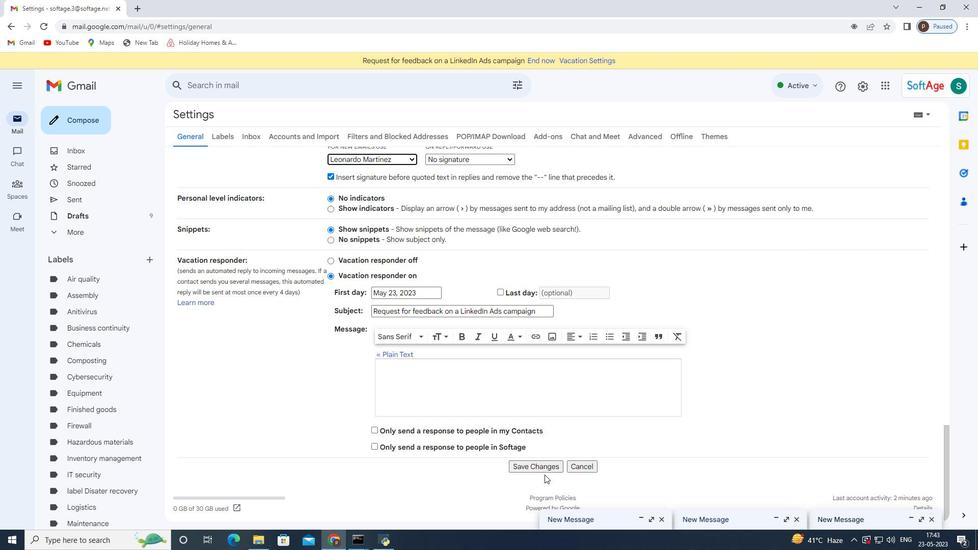 
Action: Mouse pressed left at (547, 465)
Screenshot: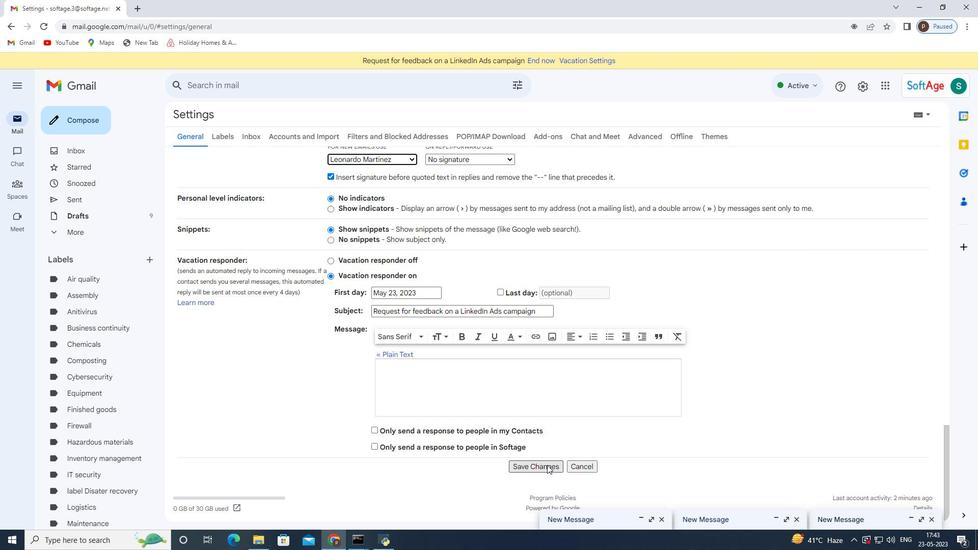 
Action: Mouse moved to (82, 115)
Screenshot: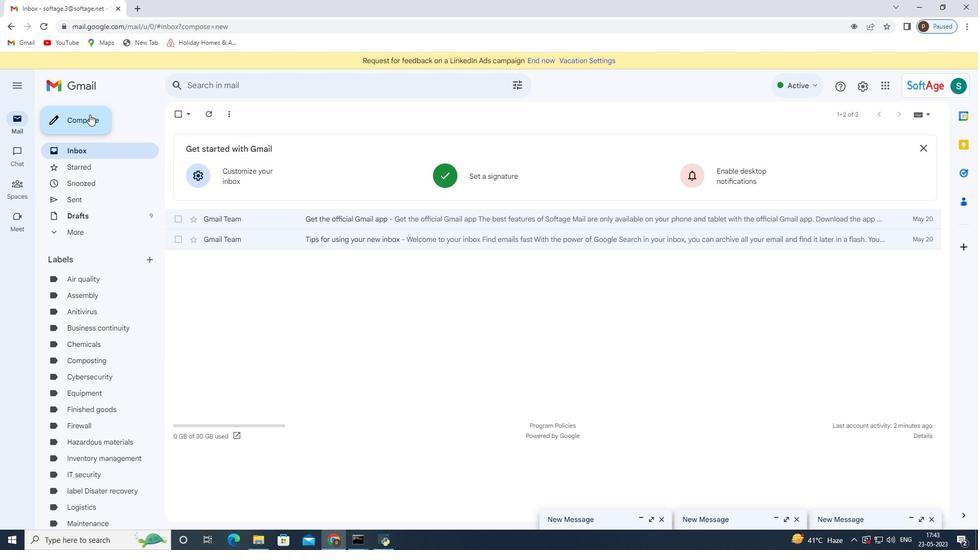 
Action: Mouse pressed left at (82, 115)
Screenshot: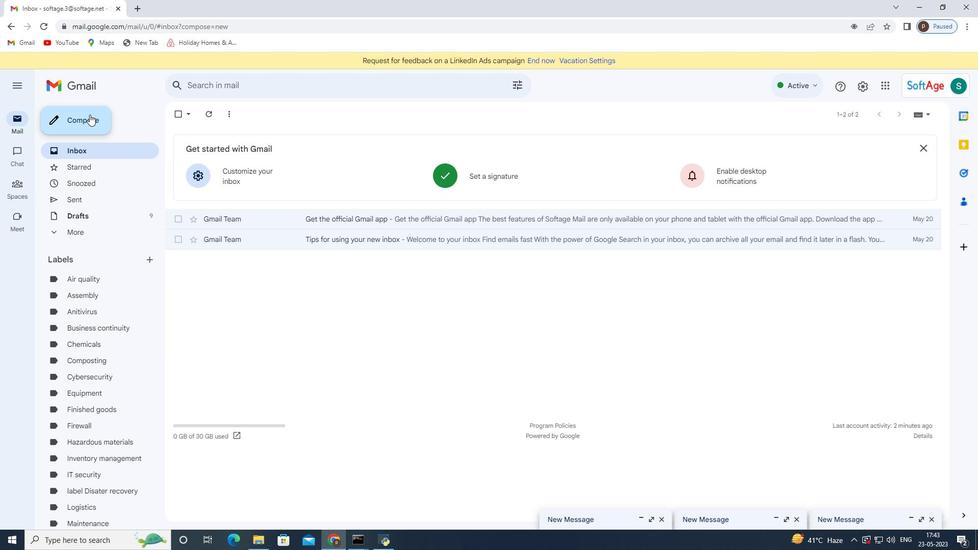 
Action: Mouse moved to (270, 270)
Screenshot: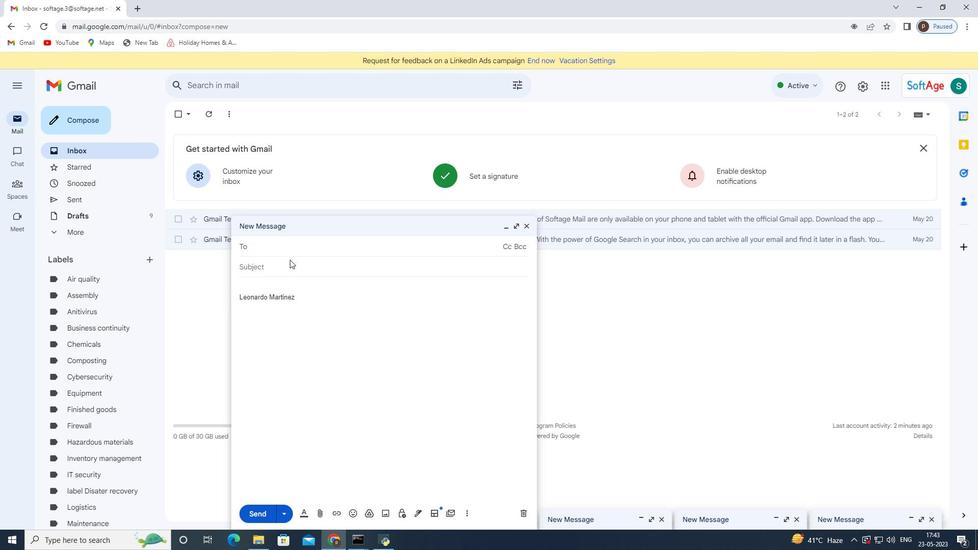 
Action: Mouse pressed left at (270, 270)
Screenshot: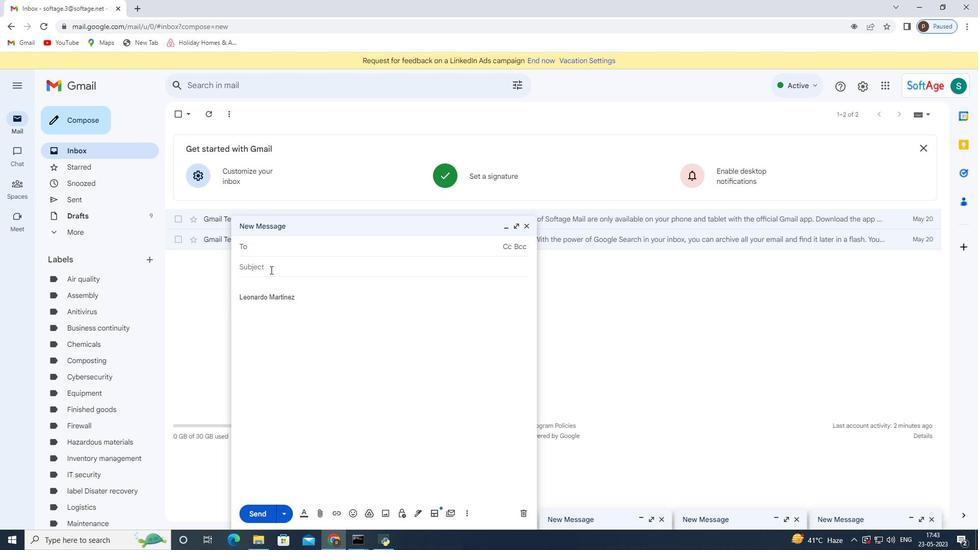 
Action: Key pressed <Key.shift>Request<Key.space>for<Key.space>feedback<Key.space>on<Key.space>a<Key.space>workplace<Key.space>poicy<Key.space>
Screenshot: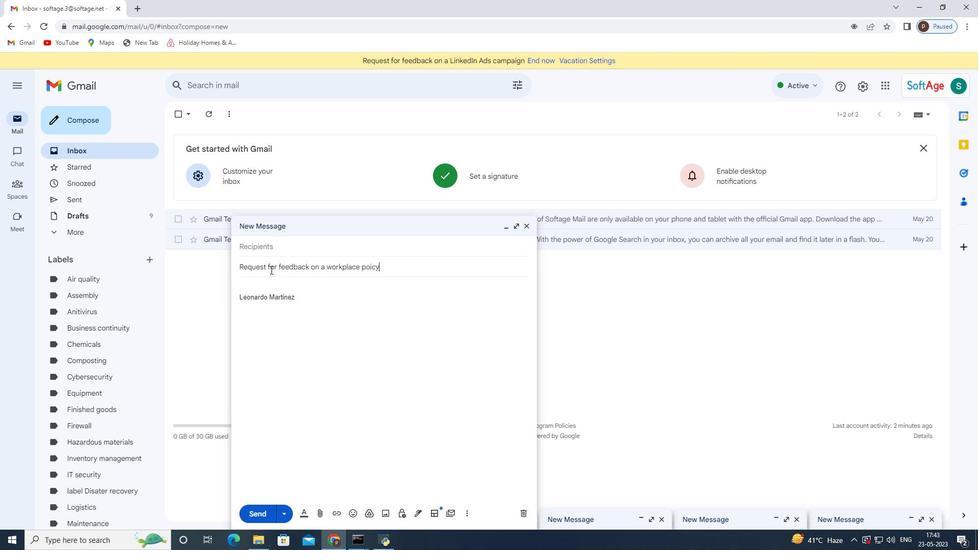 
Action: Mouse moved to (423, 296)
Screenshot: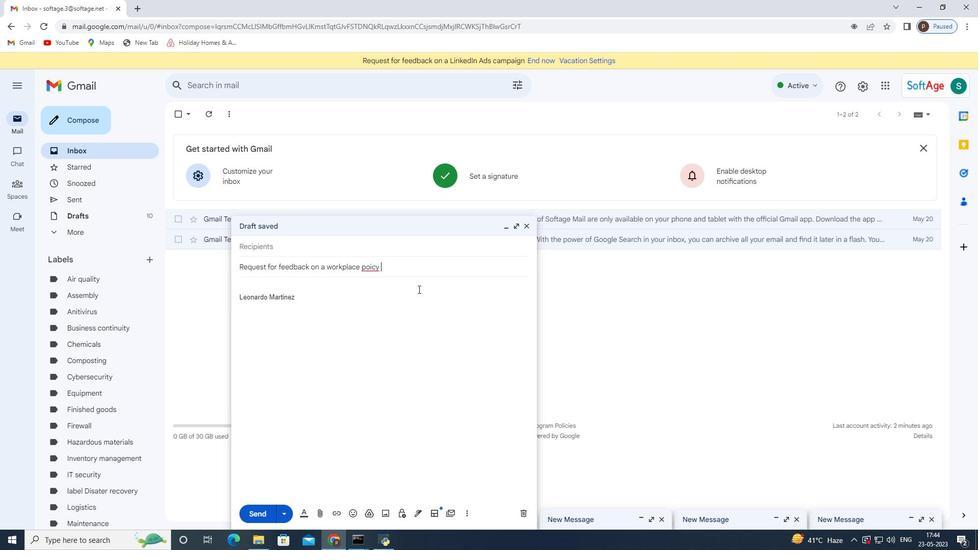 
Action: Key pressed <Key.backspace><Key.backspace><Key.backspace><Key.backspace>licy<Key.tab><Key.shift>Please<Key.space>let<Key.space>me<Key.space>know<Key.space>if<Key.space>there<Key.space>are<Key.space>any<Key.space>changes<Key.space>to<Key.space>the<Key.space>project<Key.space>schedule.
Screenshot: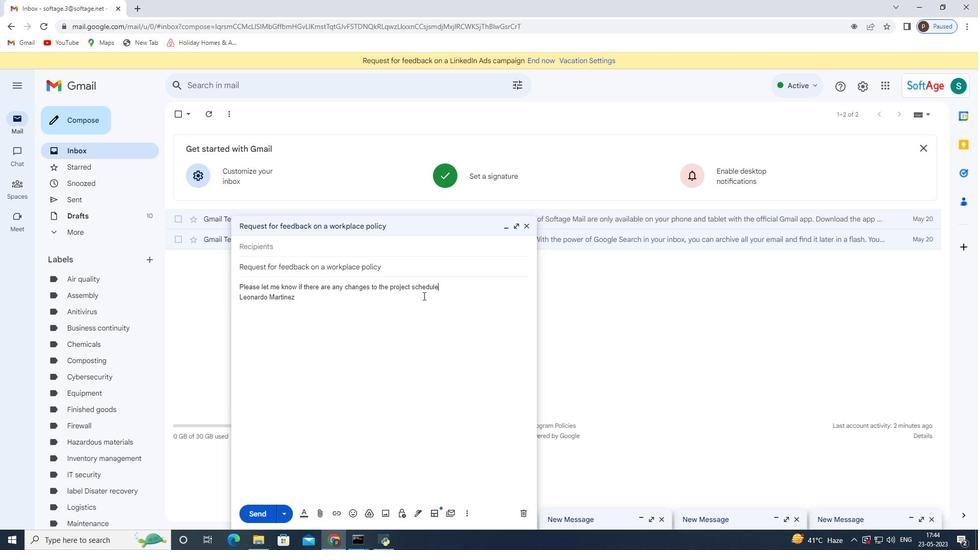 
Action: Mouse moved to (275, 242)
Screenshot: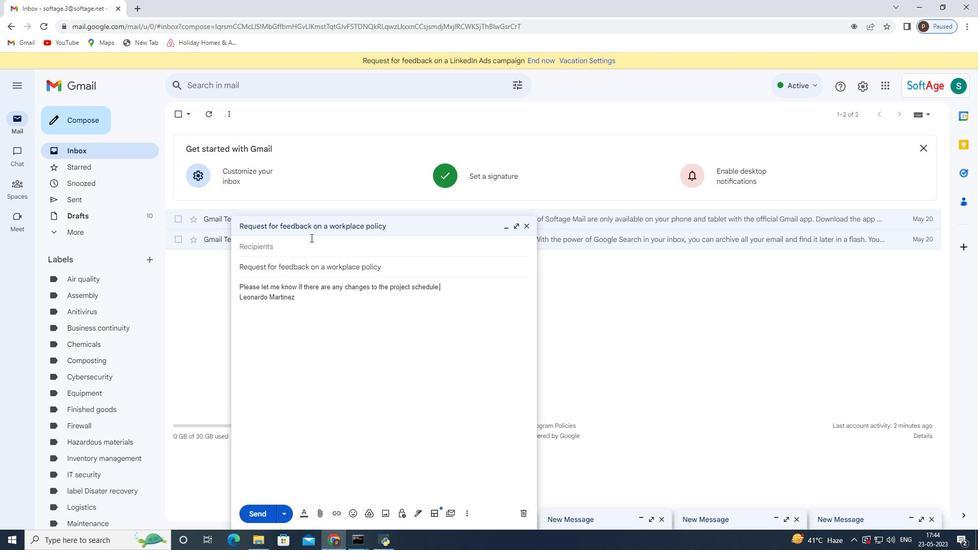 
Action: Mouse pressed left at (275, 242)
Screenshot: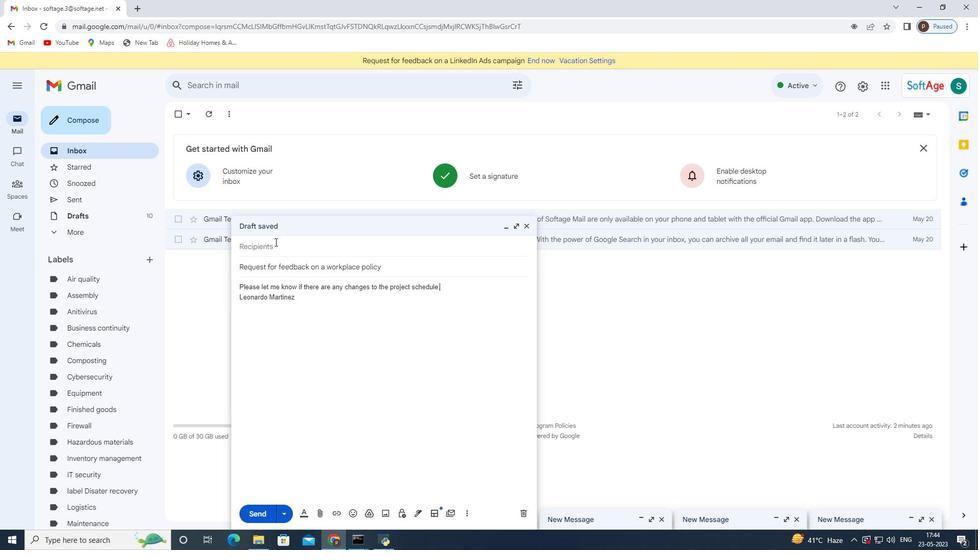
Action: Mouse moved to (274, 242)
Screenshot: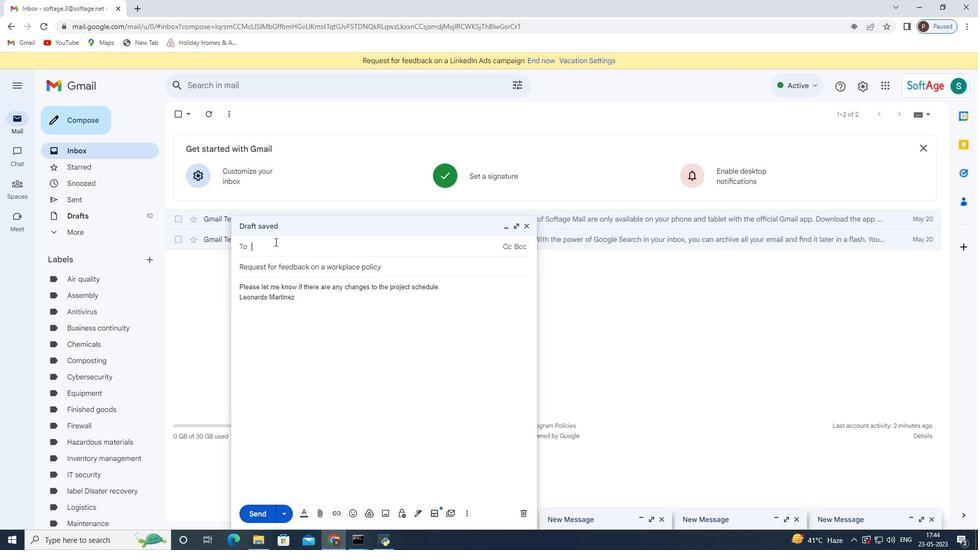 
Action: Key pressed softage.9<Key.shift><Key.shift><Key.shift><Key.shift><Key.shift><Key.shift><Key.shift><Key.shift><Key.shift><Key.shift><Key.shift><Key.shift><Key.shift><Key.shift><Key.shift><Key.shift><Key.shift><Key.shift><Key.shift><Key.shift><Key.shift><Key.shift><Key.shift><Key.shift><Key.shift><Key.shift><Key.shift><Key.shift><Key.shift><Key.shift><Key.shift><Key.shift><Key.shift><Key.shift><Key.shift>@softage.net
Screenshot: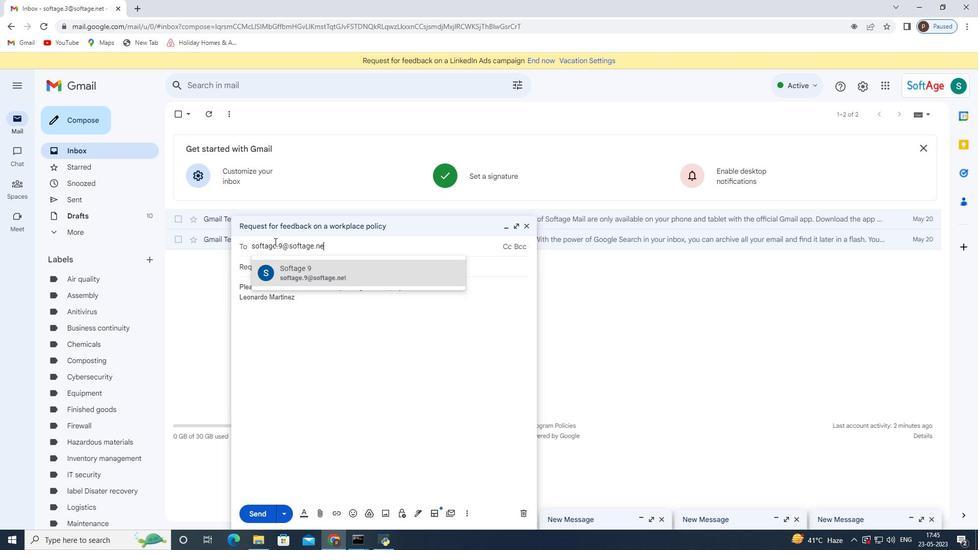 
Action: Mouse moved to (357, 273)
Screenshot: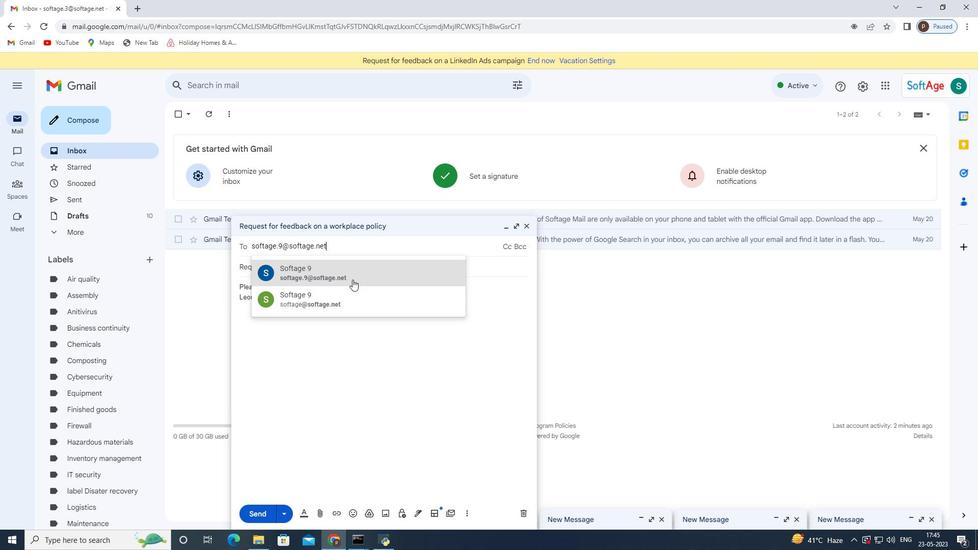 
Action: Mouse pressed left at (357, 273)
Screenshot: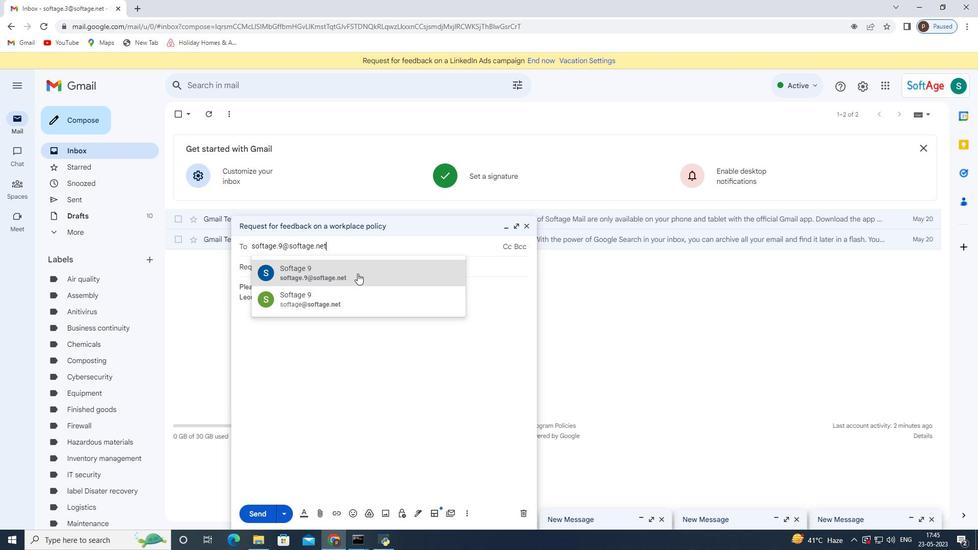 
Action: Mouse moved to (319, 511)
Screenshot: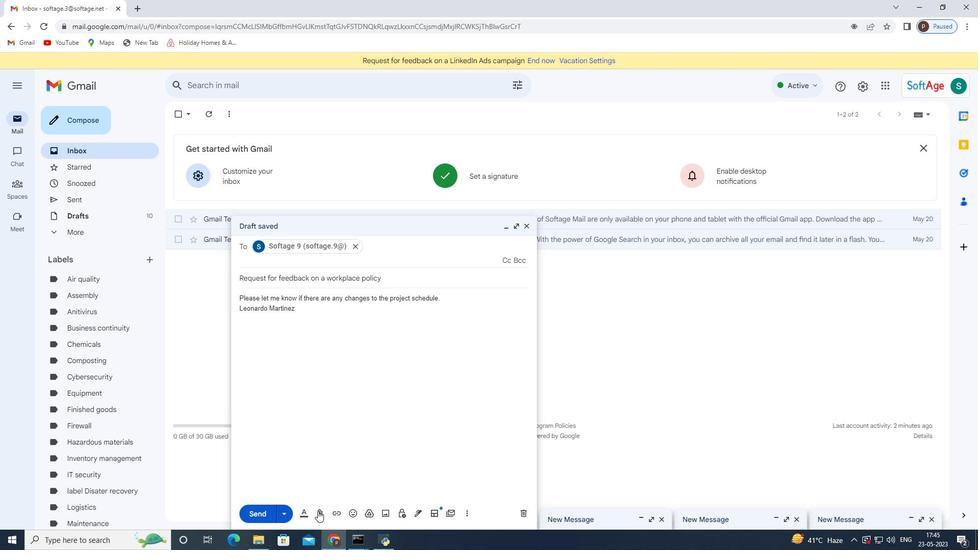 
Action: Mouse pressed left at (319, 511)
Screenshot: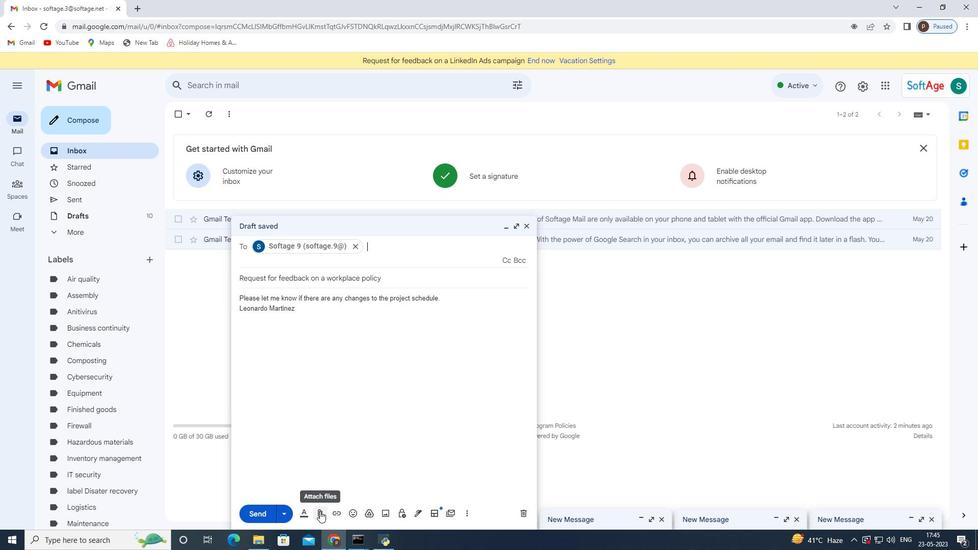 
Action: Mouse moved to (164, 92)
Screenshot: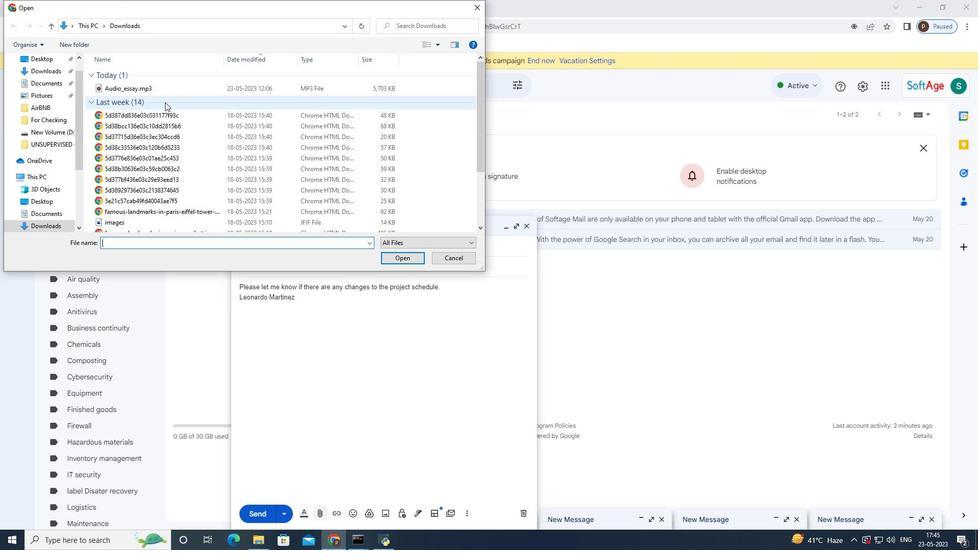 
Action: Mouse pressed left at (164, 92)
Screenshot: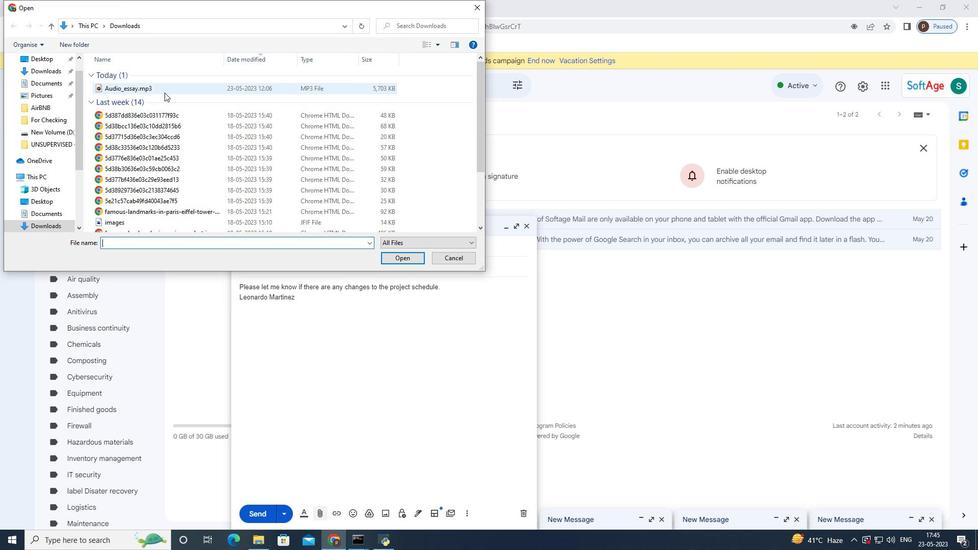 
Action: Mouse moved to (400, 259)
Screenshot: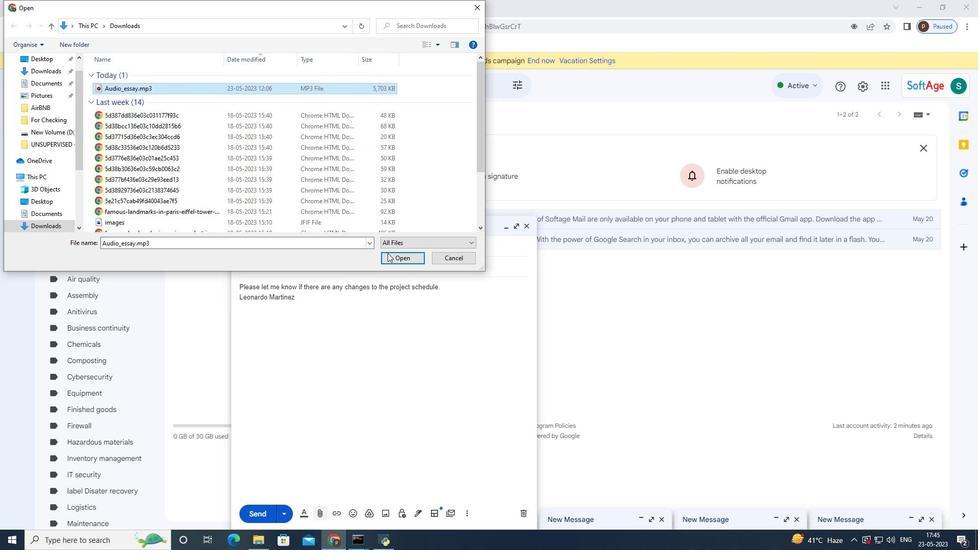 
Action: Mouse pressed left at (400, 259)
Screenshot: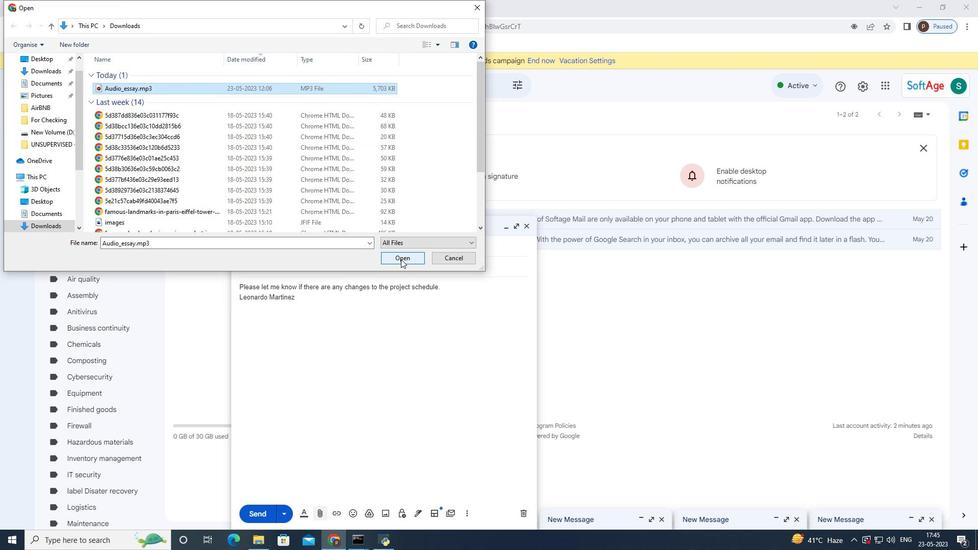 
Action: Mouse moved to (449, 285)
Screenshot: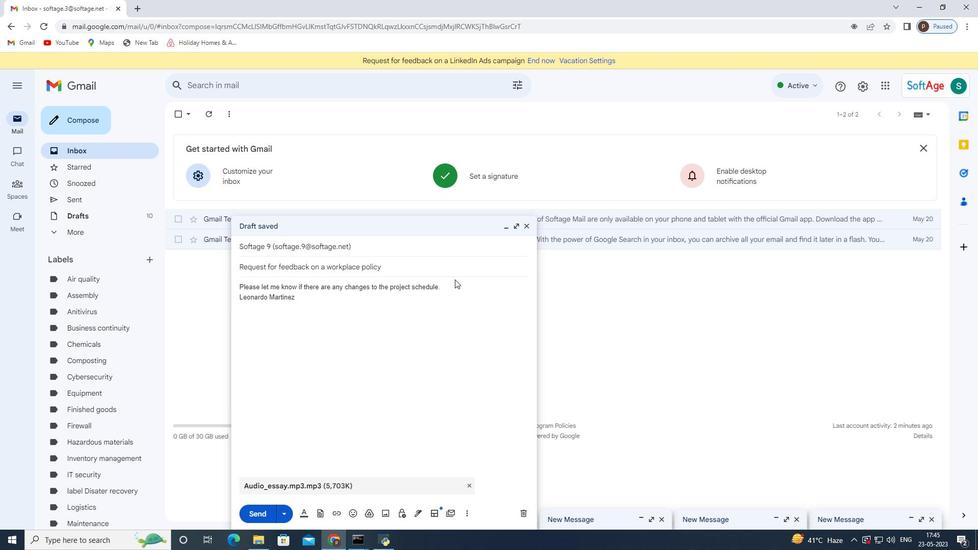 
Action: Mouse pressed left at (449, 285)
Screenshot: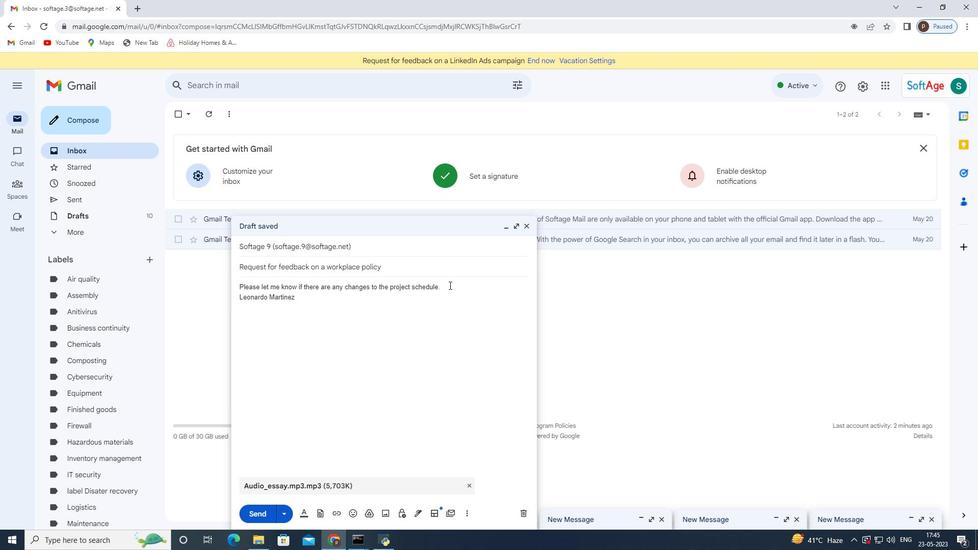 
Action: Key pressed <Key.backspace><Key.backspace><Key.backspace><Key.backspace><Key.backspace><Key.backspace><Key.backspace><Key.backspace><Key.backspace><Key.backspace><Key.backspace><Key.backspace><Key.backspace><Key.backspace><Key.backspace><Key.backspace><Key.backspace><Key.backspace><Key.backspace><Key.backspace><Key.backspace><Key.backspace><Key.backspace><Key.backspace><Key.backspace><Key.backspace><Key.backspace><Key.backspace><Key.backspace><Key.backspace><Key.backspace><Key.backspace><Key.backspace><Key.backspace><Key.backspace><Key.backspace><Key.backspace><Key.backspace><Key.backspace><Key.backspace><Key.backspace><Key.backspace><Key.backspace><Key.backspace><Key.backspace><Key.backspace><Key.backspace><Key.backspace><Key.backspace><Key.backspace><Key.backspace><Key.backspace><Key.backspace><Key.backspace><Key.backspace><Key.backspace><Key.backspace><Key.backspace><Key.backspace><Key.backspace><Key.backspace><Key.backspace><Key.backspace><Key.backspace><Key.backspace><Key.backspace><Key.backspace><Key.backspace><Key.backspace><Key.backspace><Key.backspace><Key.backspace>ctrl+Z<'\x1a'><'\x1a'><'\x1a'><'\x1a'><'\x1a'><'\x1a'><'\x1a'><'\x1a'><'\x1a'><'\x1a'><'\x1a'><'\x1a'><'\x1a'><'\x1a'><'\x1a'><'\x1a'>ctrl+Ze.
Screenshot: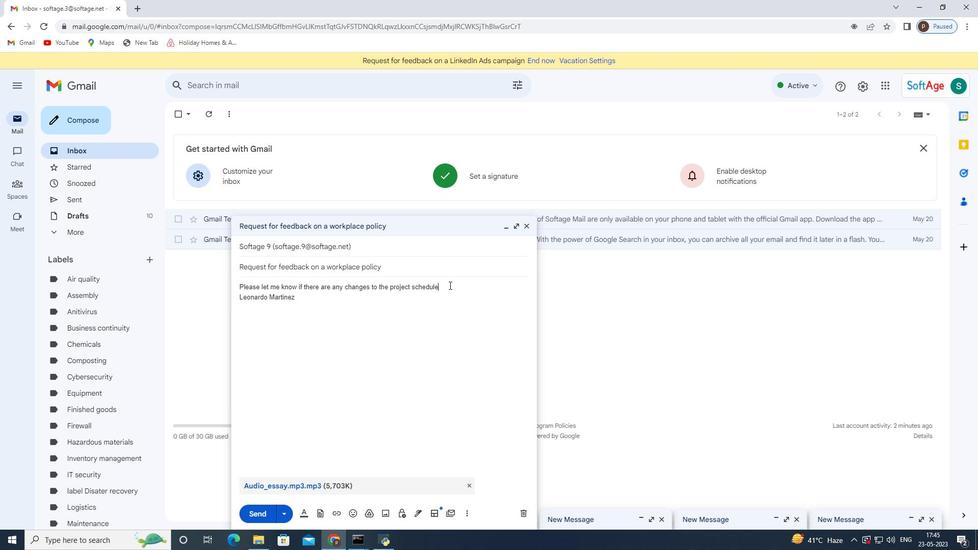 
Action: Mouse moved to (413, 333)
Screenshot: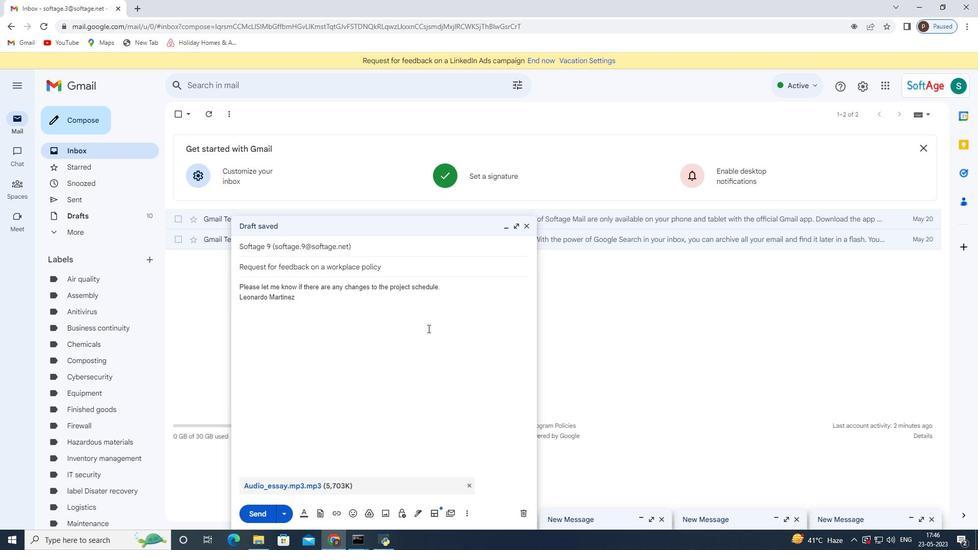 
Action: Mouse scrolled (413, 333) with delta (0, 0)
Screenshot: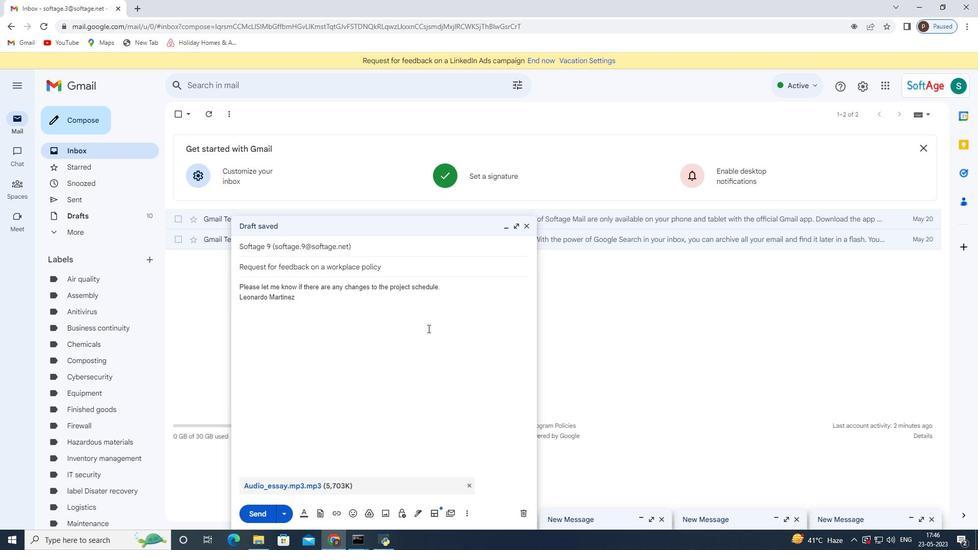 
Action: Mouse moved to (458, 203)
Screenshot: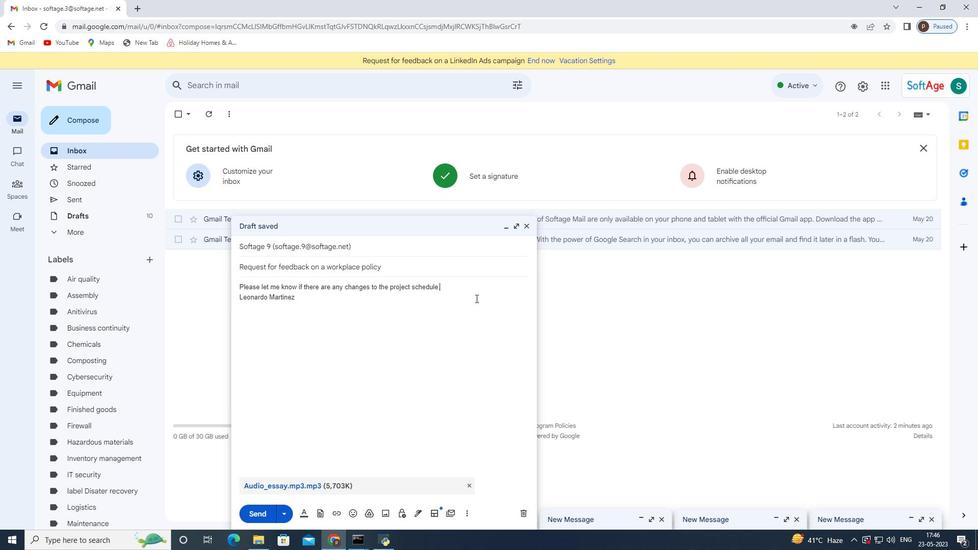 
Action: Key pressed <Key.enter><Key.enter><Key.shift>Thank<Key.space>you
Screenshot: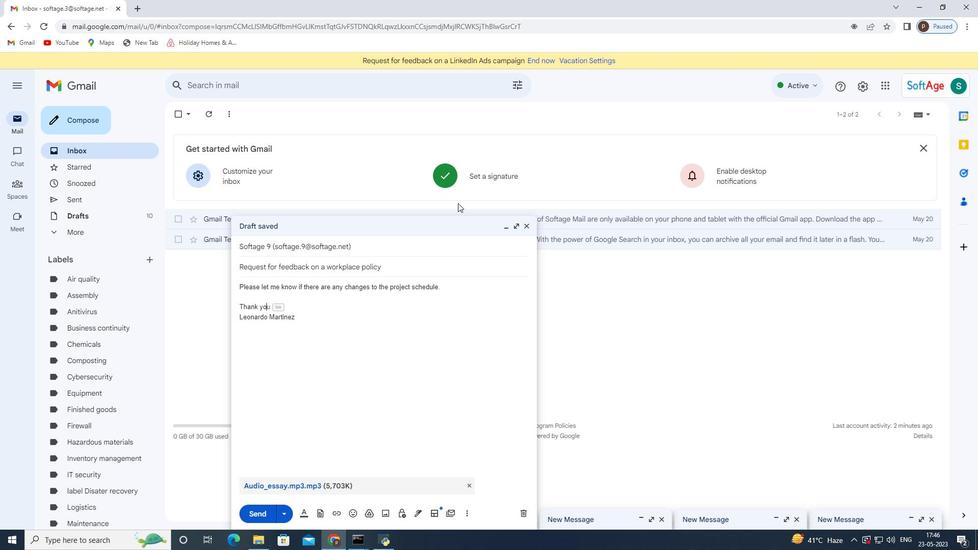 
Action: Mouse moved to (257, 511)
Screenshot: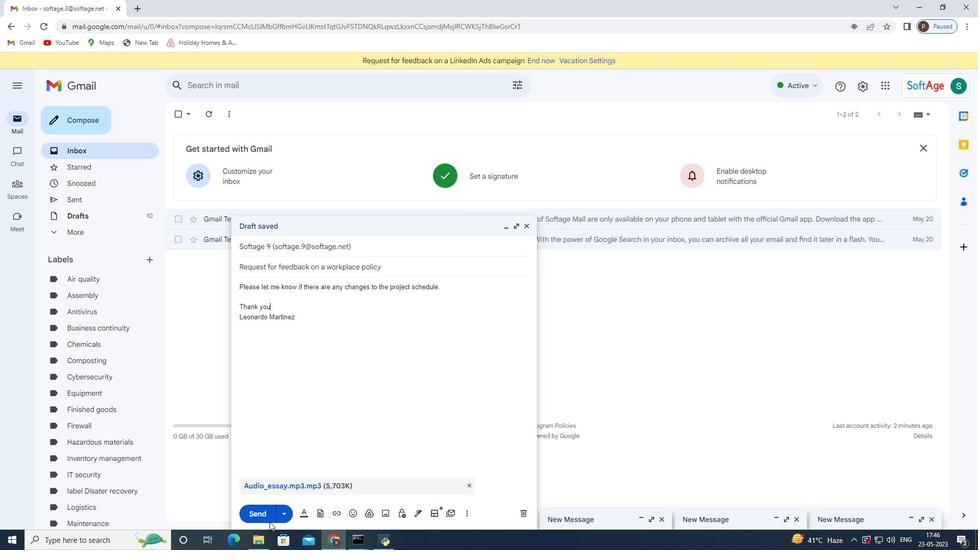 
Action: Mouse pressed left at (257, 511)
Screenshot: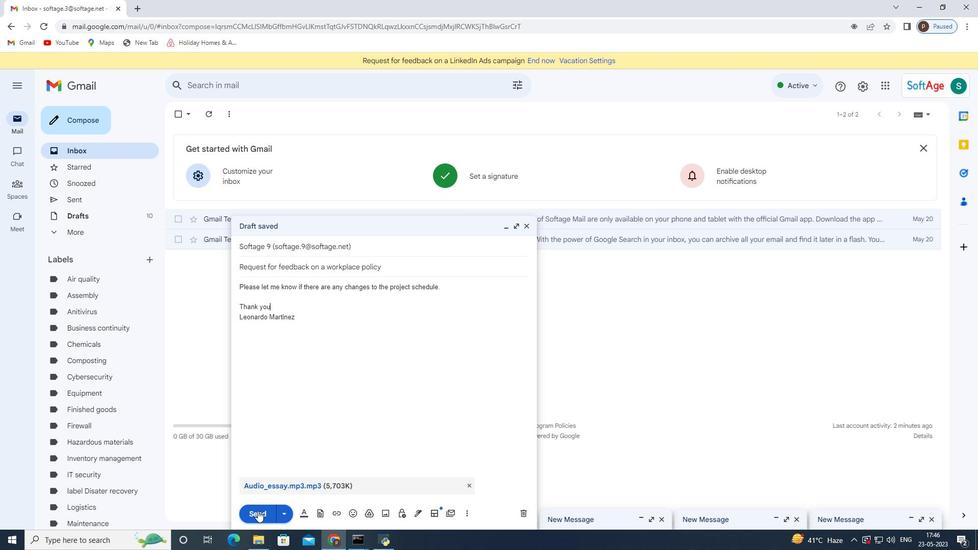 
Action: Mouse moved to (88, 196)
Screenshot: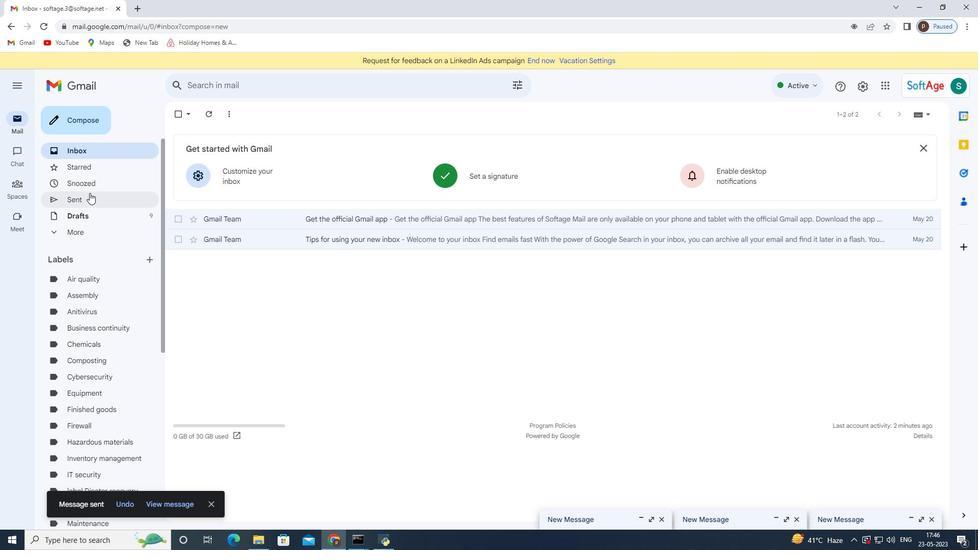 
Action: Mouse pressed left at (88, 196)
Screenshot: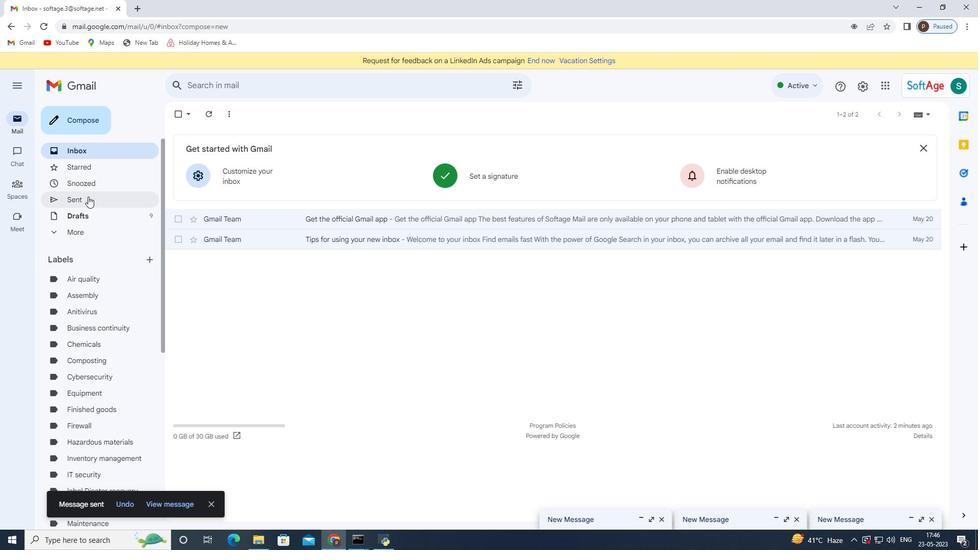 
Action: Mouse moved to (465, 175)
Screenshot: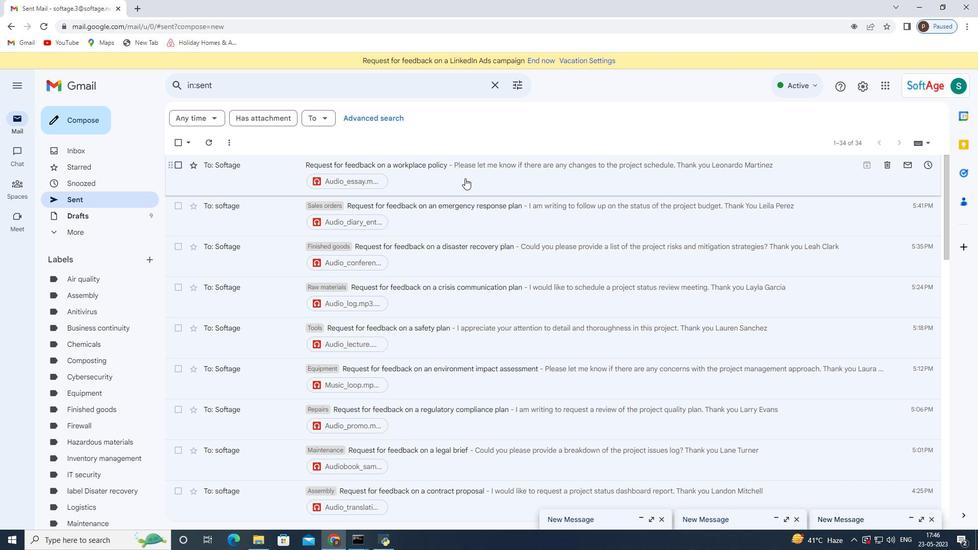 
Action: Mouse pressed right at (465, 175)
Screenshot: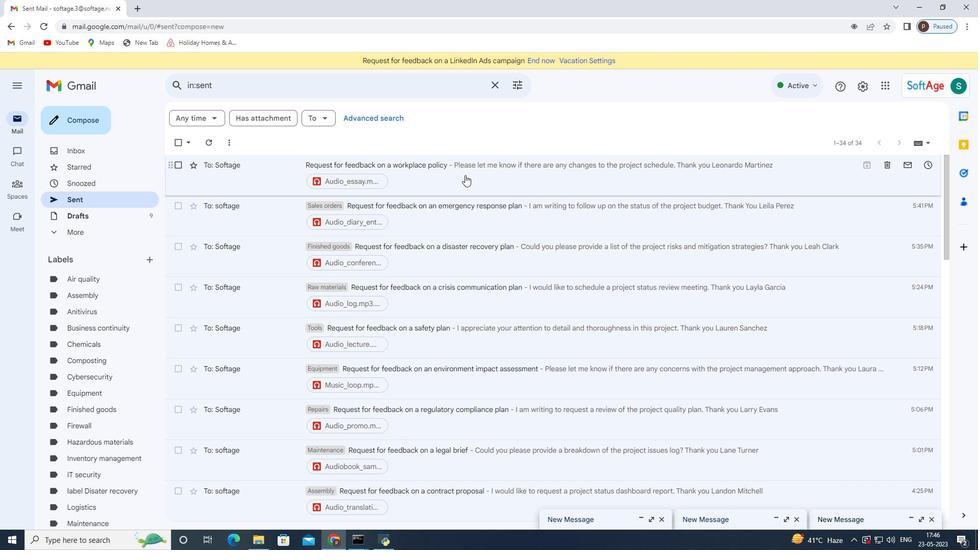 
Action: Mouse moved to (507, 347)
Screenshot: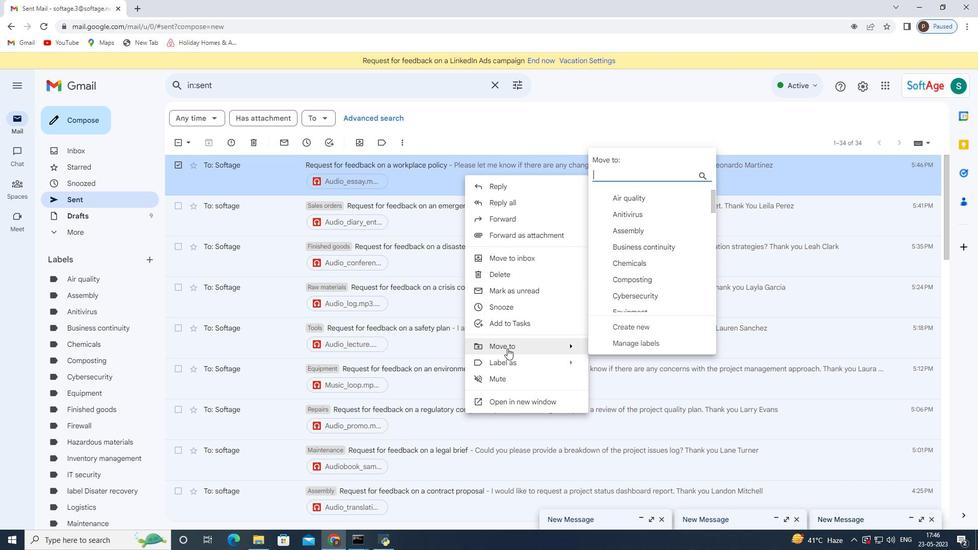 
Action: Mouse pressed left at (507, 347)
Screenshot: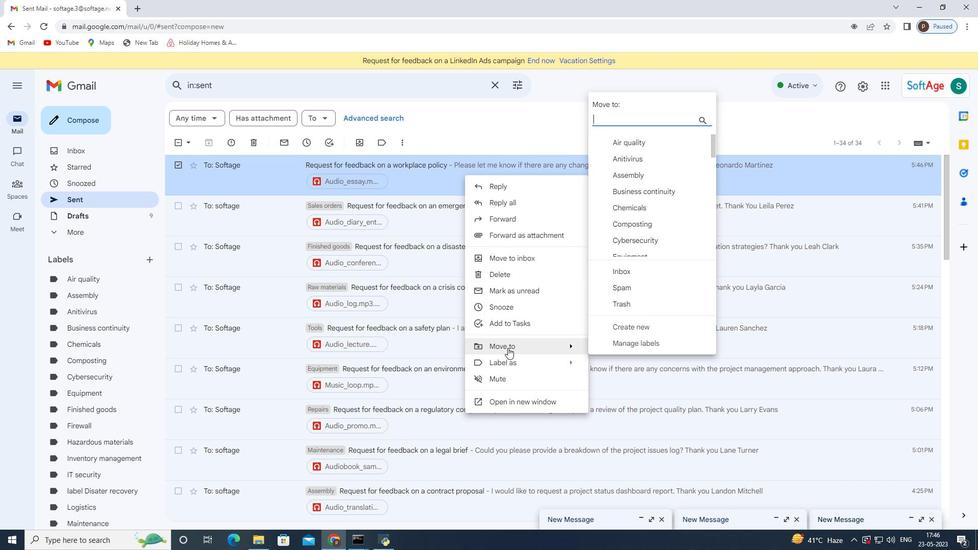 
Action: Mouse moved to (643, 328)
Screenshot: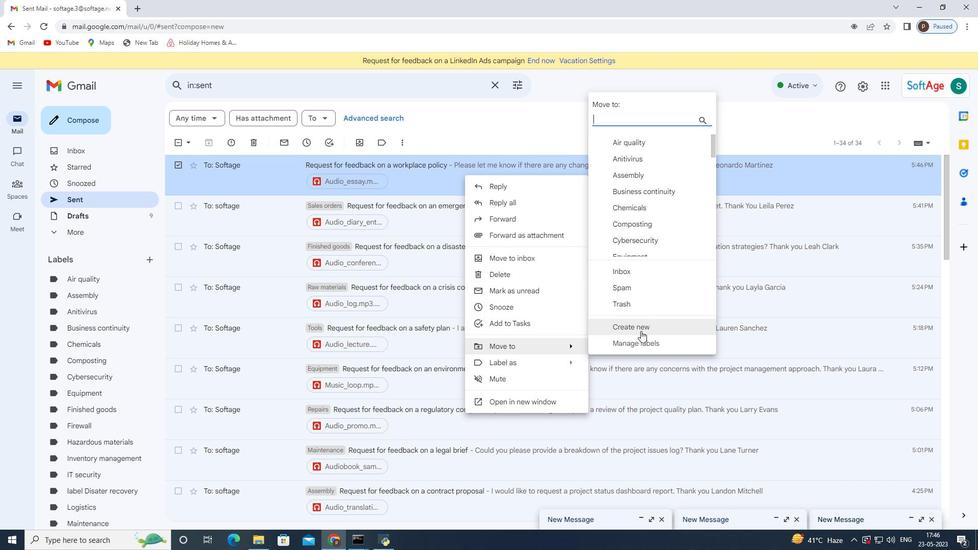 
Action: Mouse pressed left at (643, 328)
Screenshot: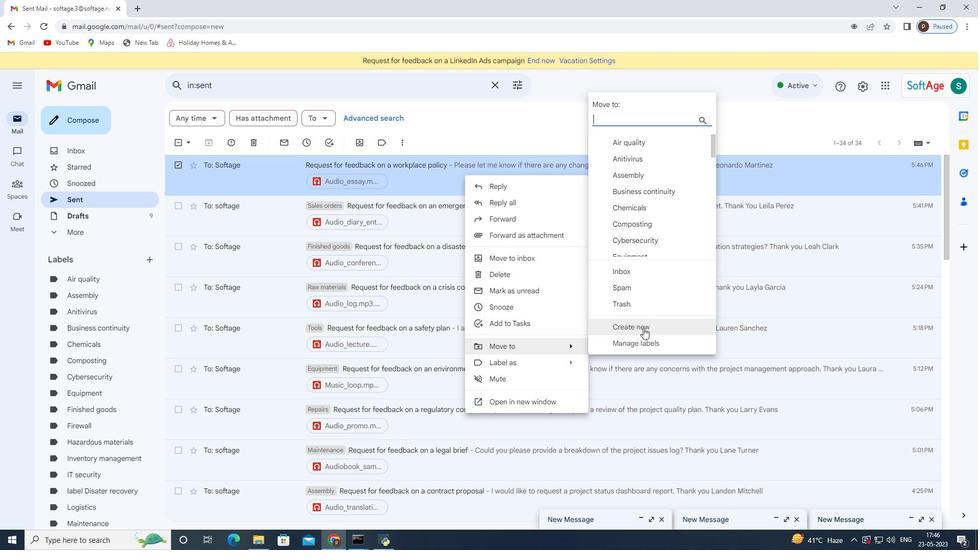 
Action: Mouse moved to (396, 280)
Screenshot: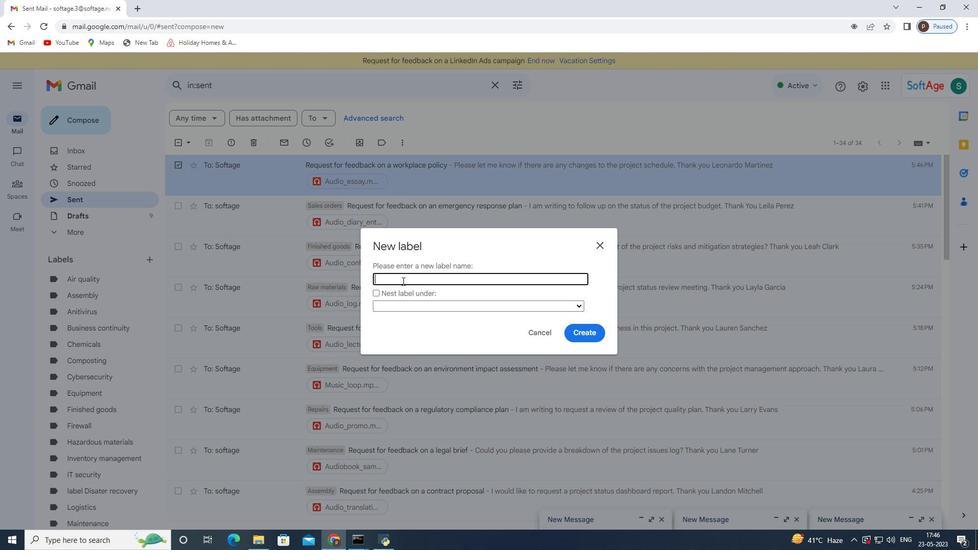 
Action: Mouse pressed left at (396, 280)
Screenshot: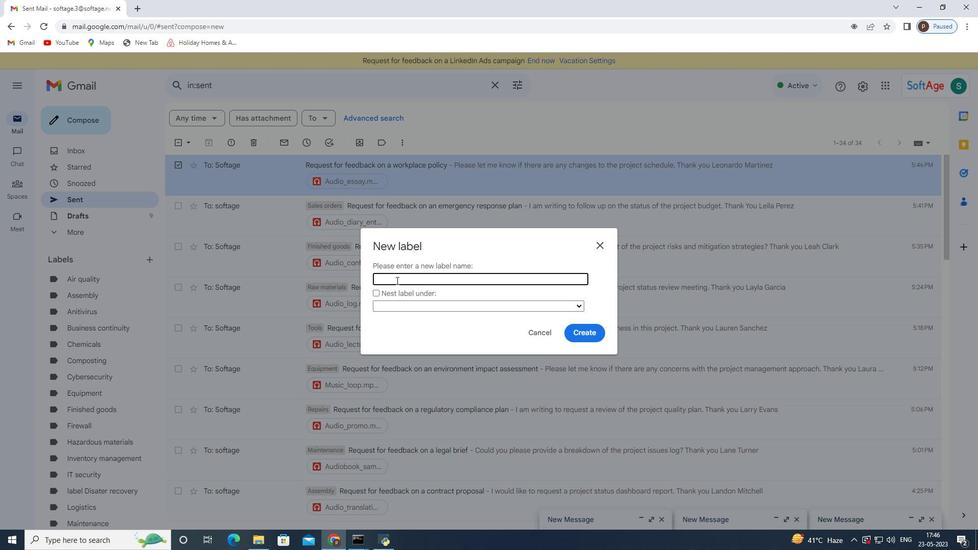 
Action: Key pressed <Key.shift><Key.shift>Purchase<Key.space>orders
Screenshot: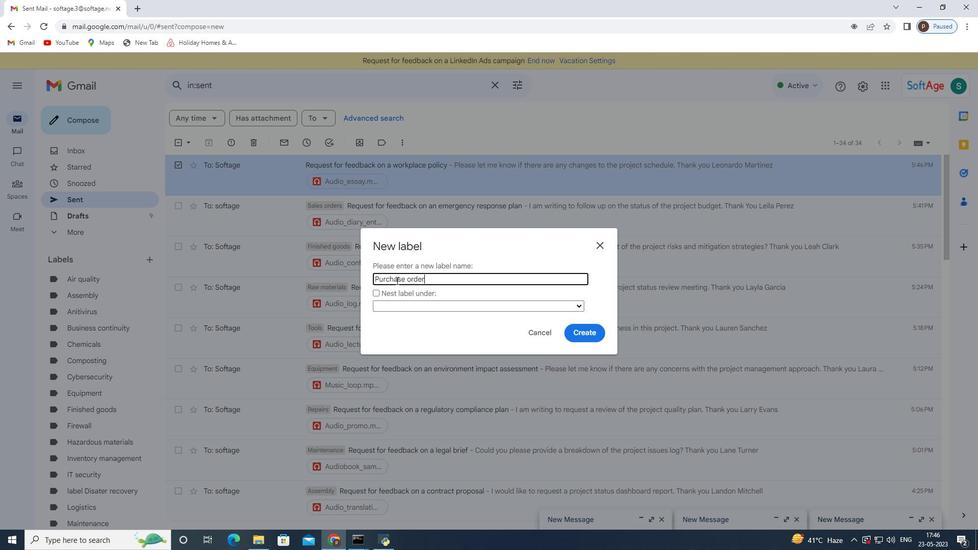 
Action: Mouse moved to (583, 336)
Screenshot: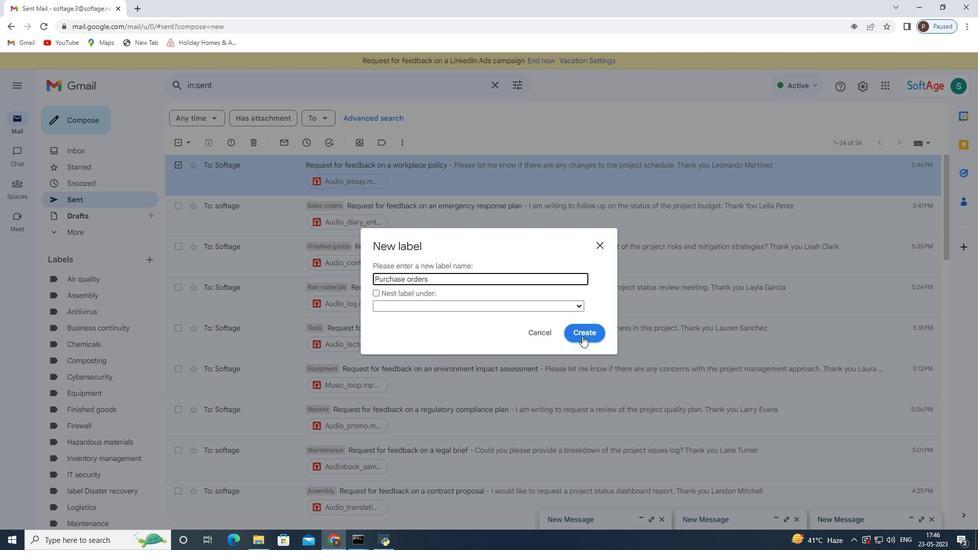 
Action: Mouse pressed left at (583, 336)
Screenshot: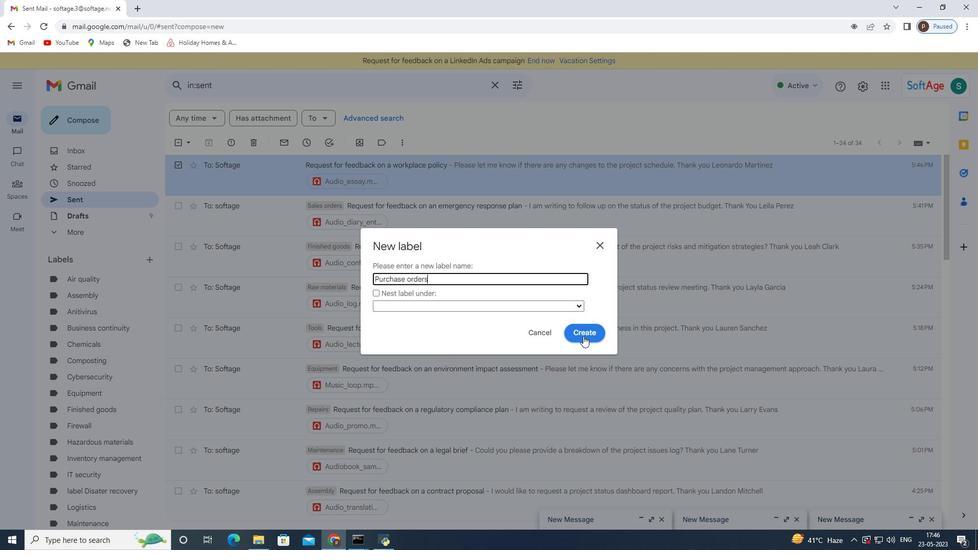 
Action: Mouse moved to (335, 374)
Screenshot: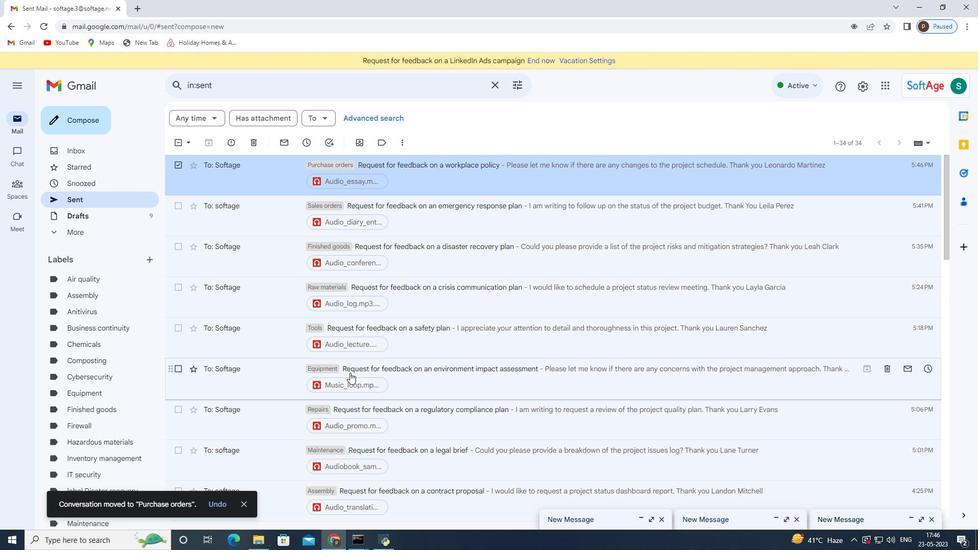 
